 Task: Find connections with filter location Linfen with filter topic #Knowyoursocialwith filter profile language French with filter current company Aristocrat with filter school National Institute of Technology Rourkela with filter industry Movies and Sound Recording with filter service category Digital Marketing with filter keywords title Engineering Technician
Action: Mouse moved to (246, 213)
Screenshot: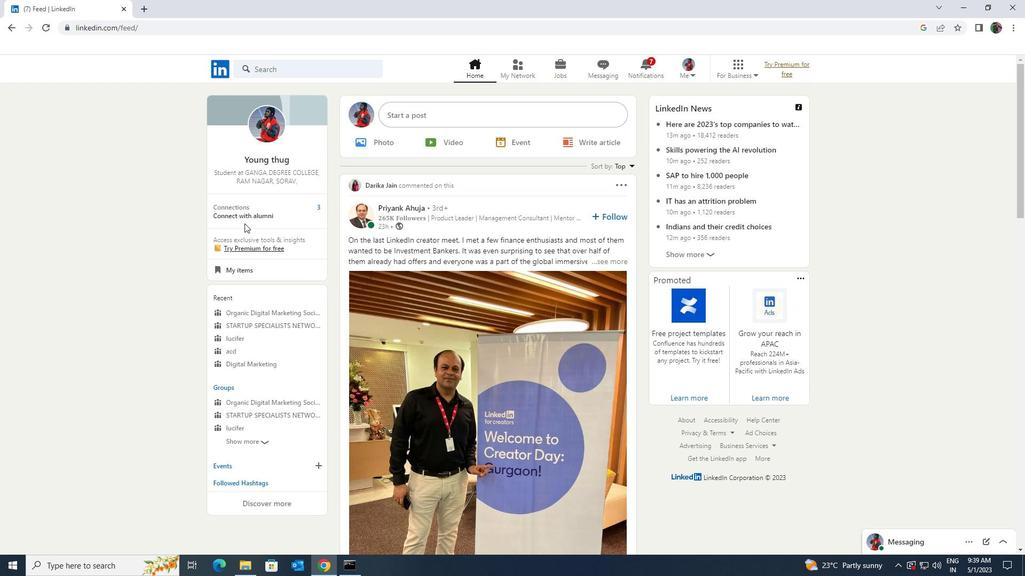 
Action: Mouse pressed left at (246, 213)
Screenshot: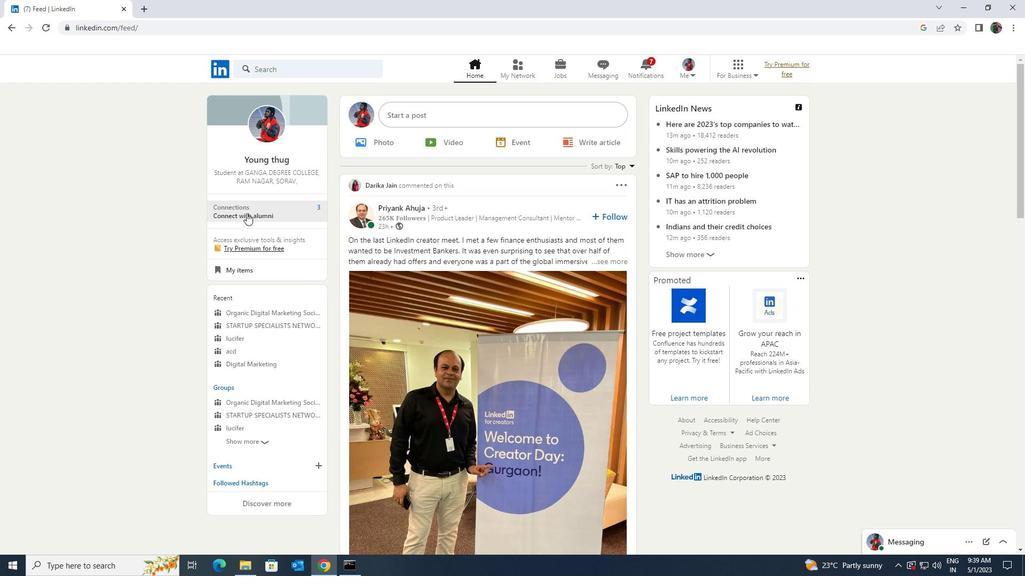 
Action: Mouse moved to (268, 128)
Screenshot: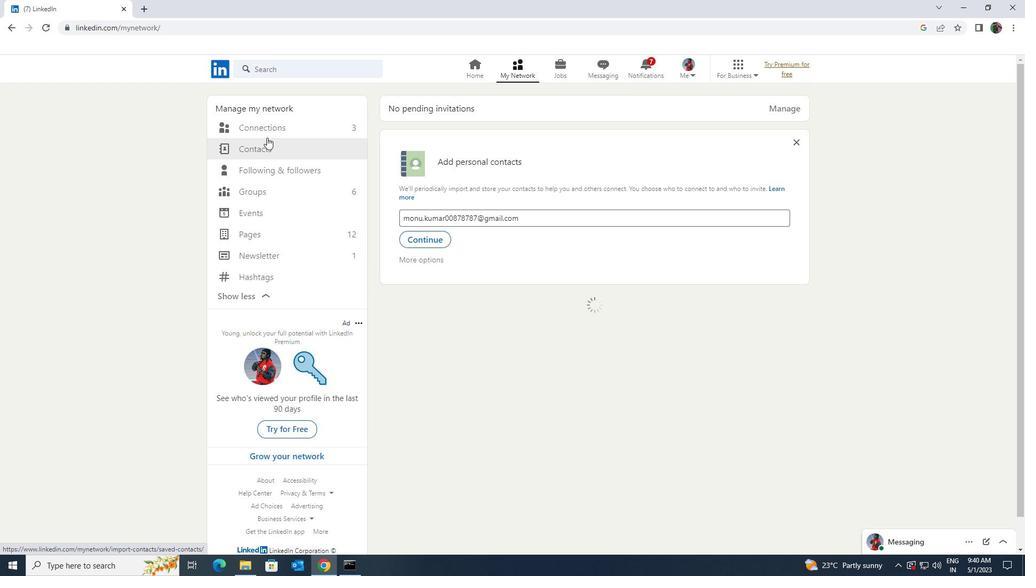 
Action: Mouse pressed left at (268, 128)
Screenshot: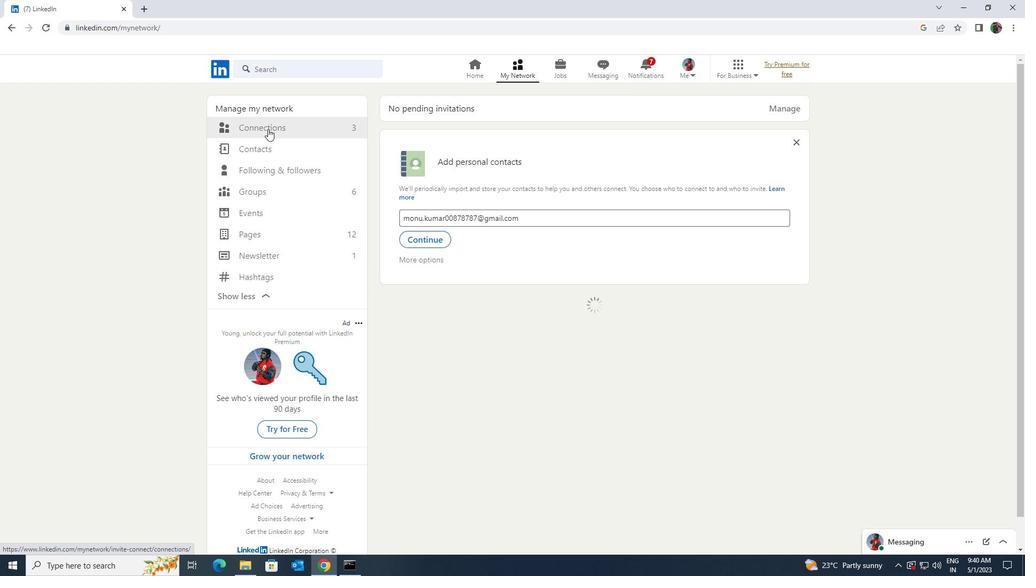 
Action: Mouse moved to (581, 130)
Screenshot: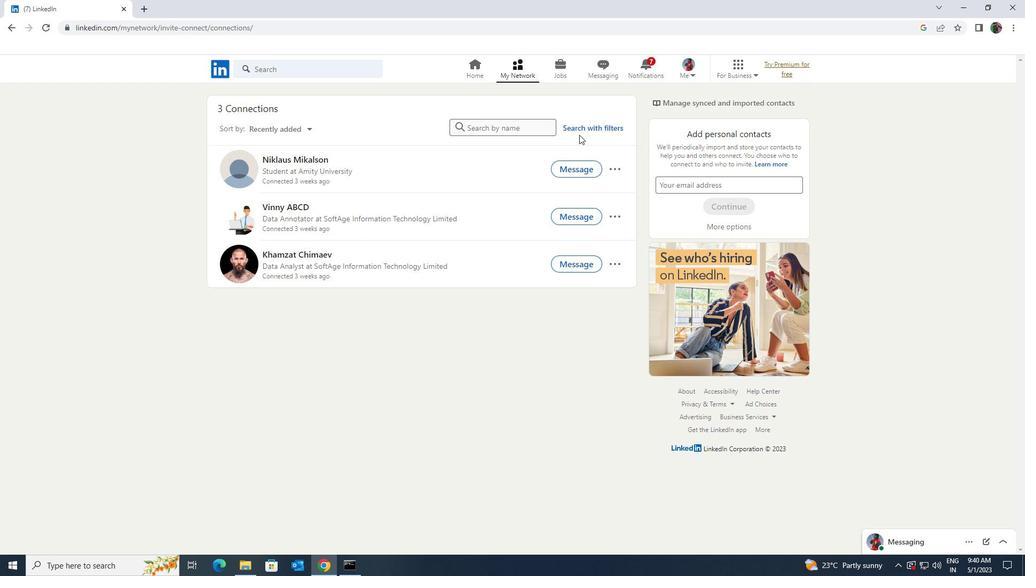 
Action: Mouse pressed left at (581, 130)
Screenshot: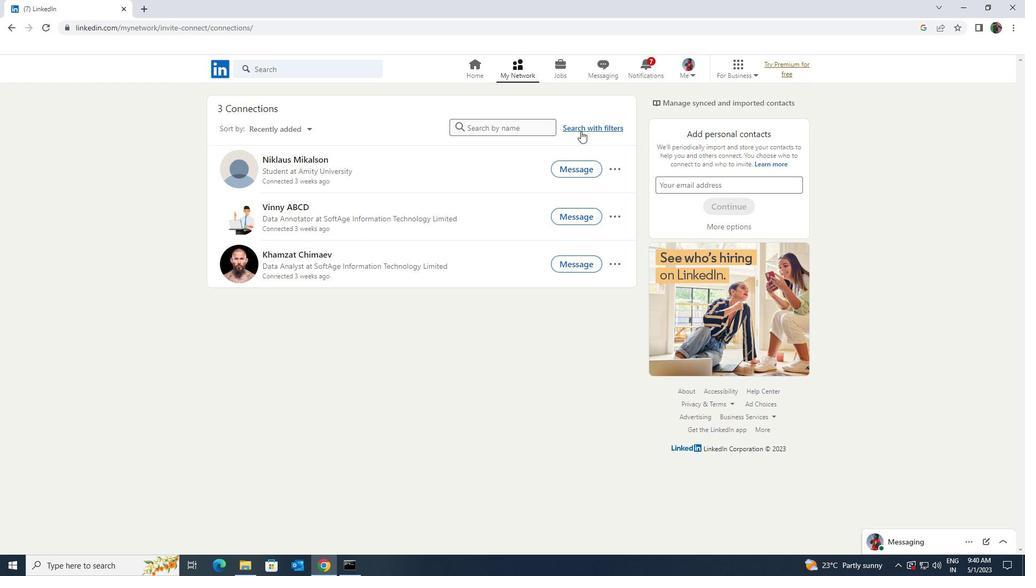 
Action: Mouse moved to (549, 96)
Screenshot: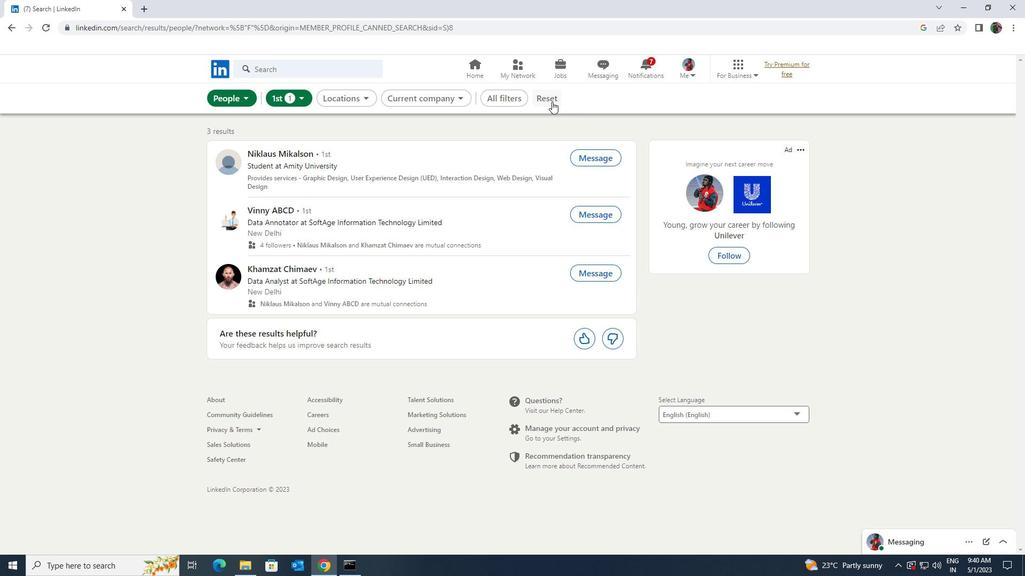 
Action: Mouse pressed left at (549, 96)
Screenshot: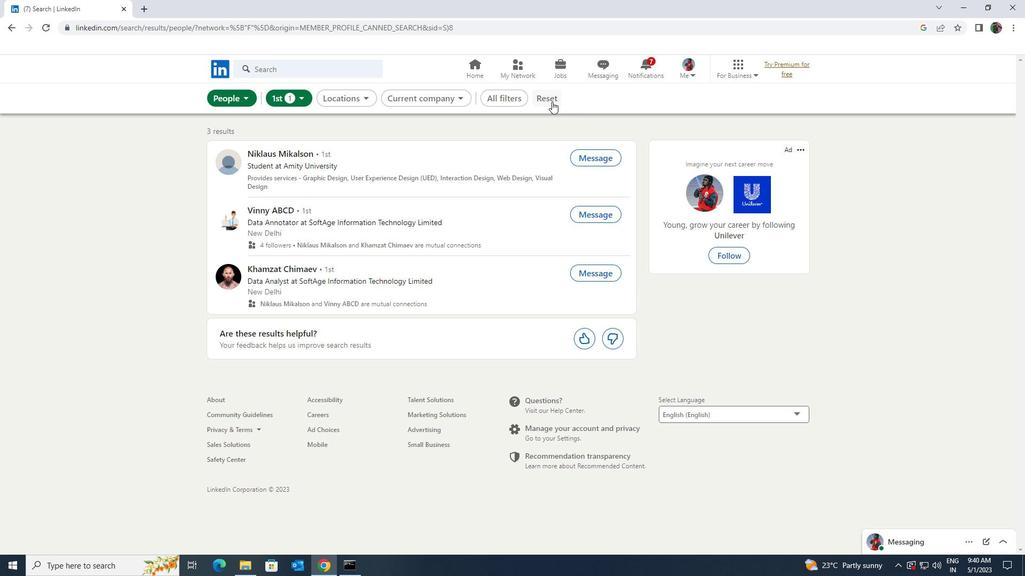 
Action: Mouse moved to (528, 96)
Screenshot: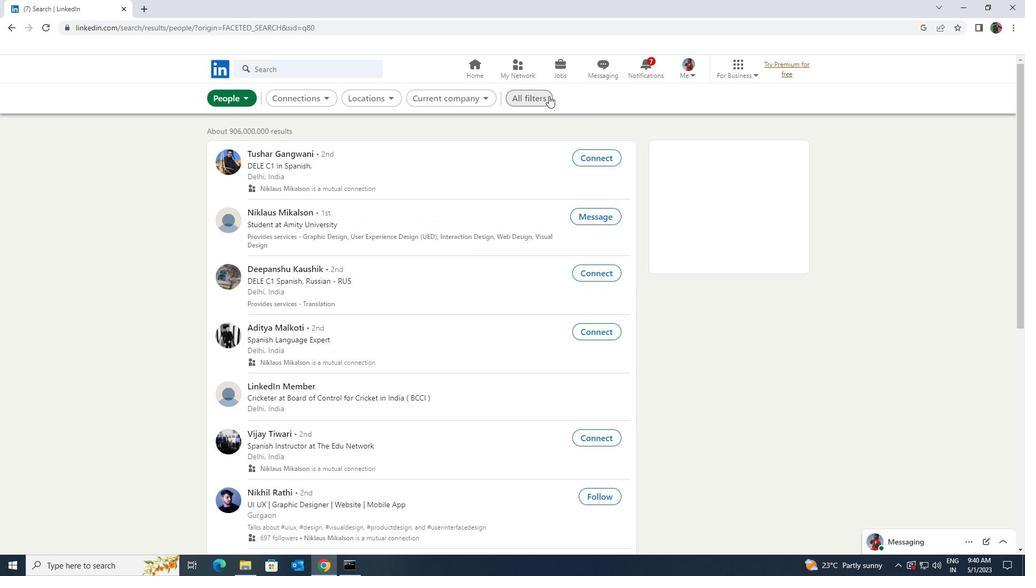 
Action: Mouse pressed left at (528, 96)
Screenshot: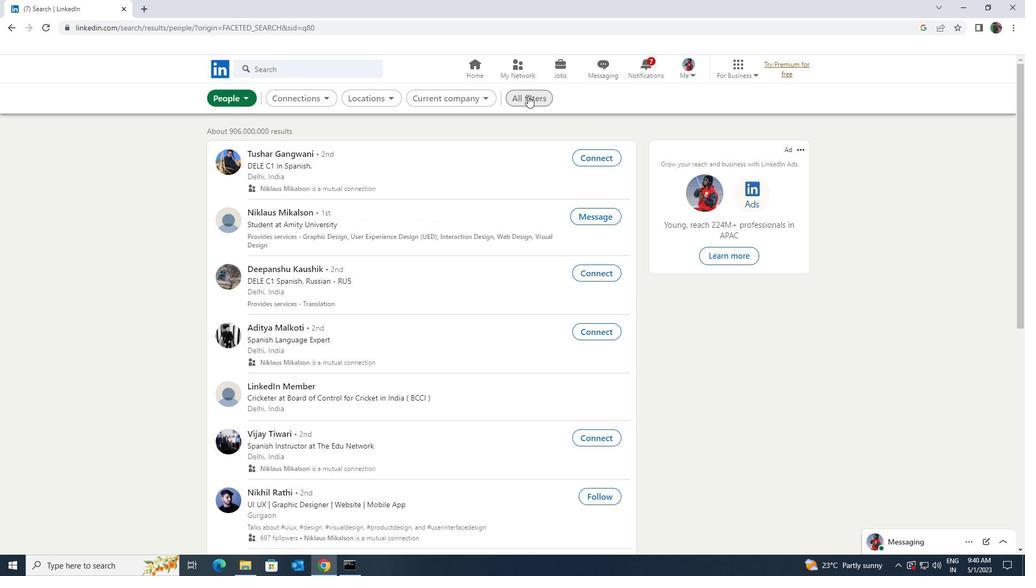 
Action: Mouse moved to (799, 285)
Screenshot: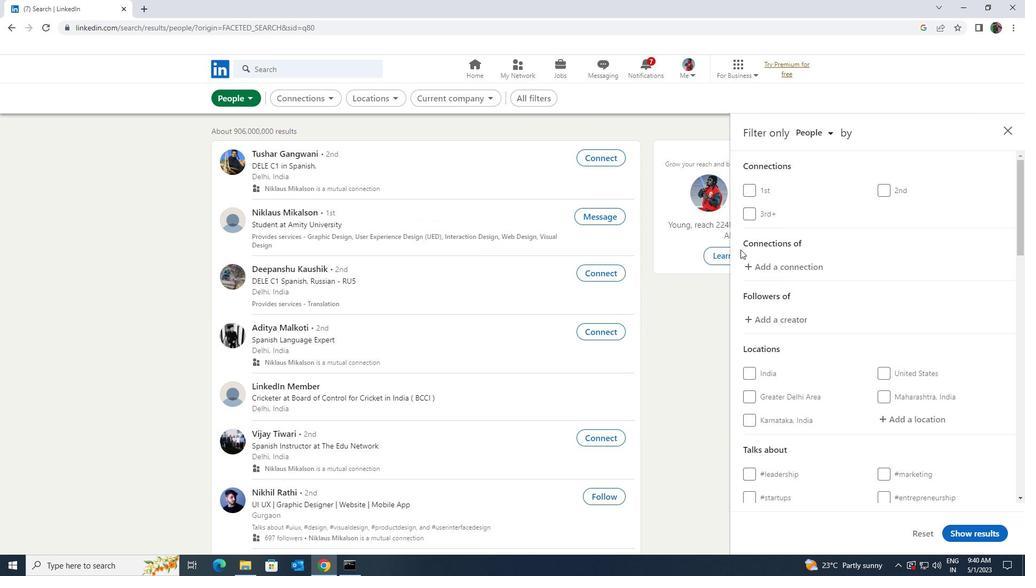 
Action: Mouse scrolled (799, 284) with delta (0, 0)
Screenshot: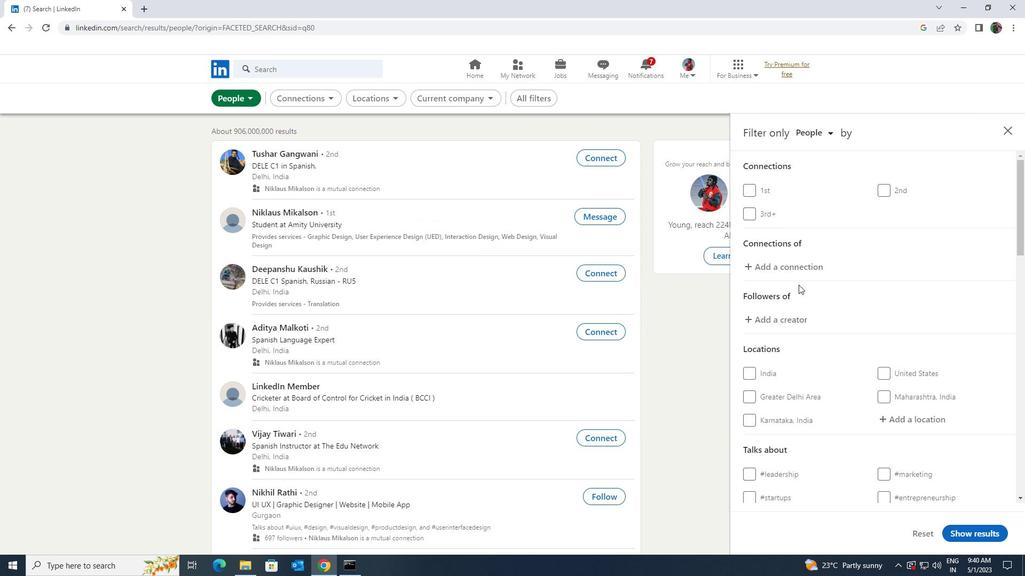 
Action: Mouse scrolled (799, 284) with delta (0, 0)
Screenshot: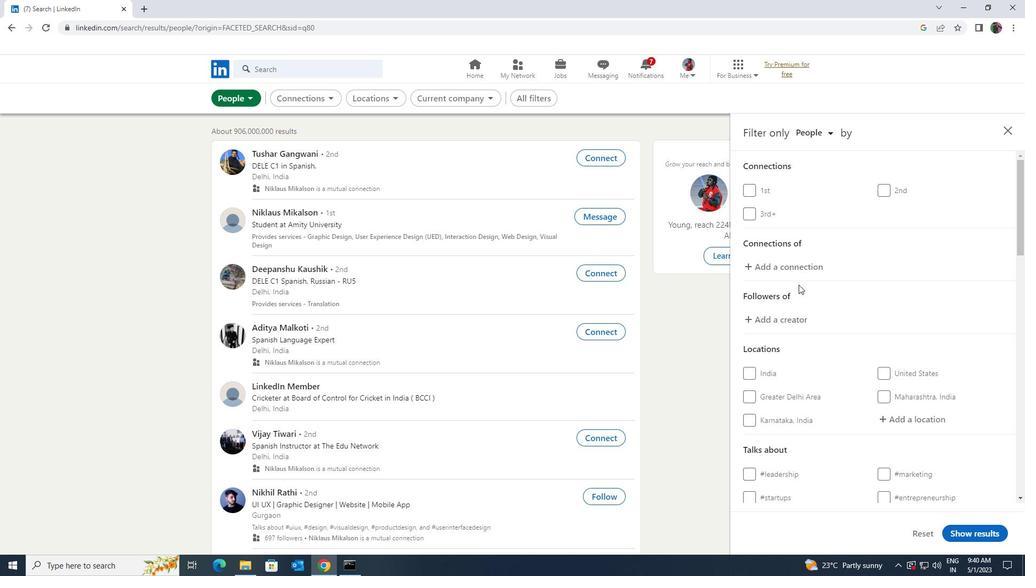 
Action: Mouse moved to (908, 317)
Screenshot: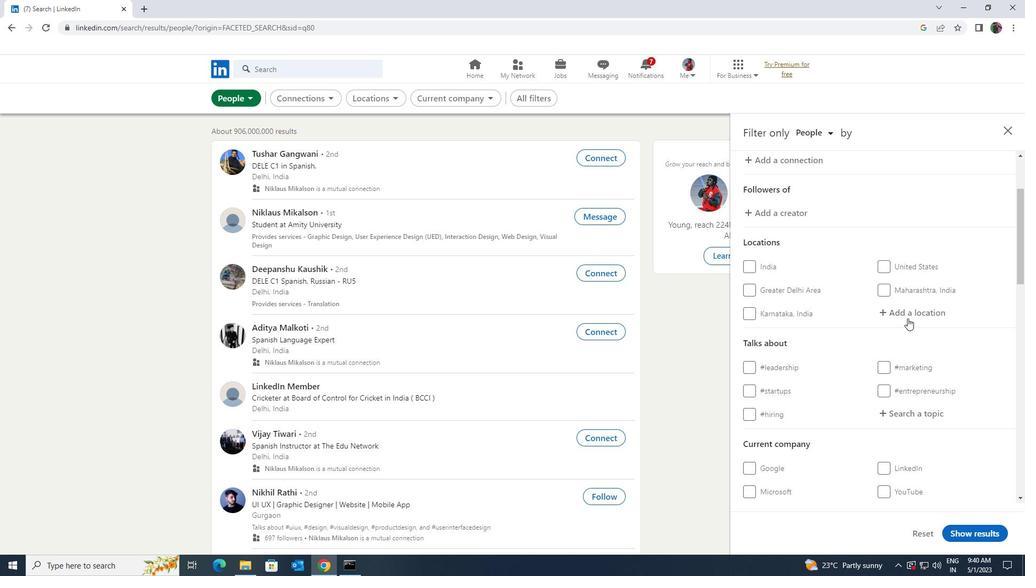 
Action: Mouse pressed left at (908, 317)
Screenshot: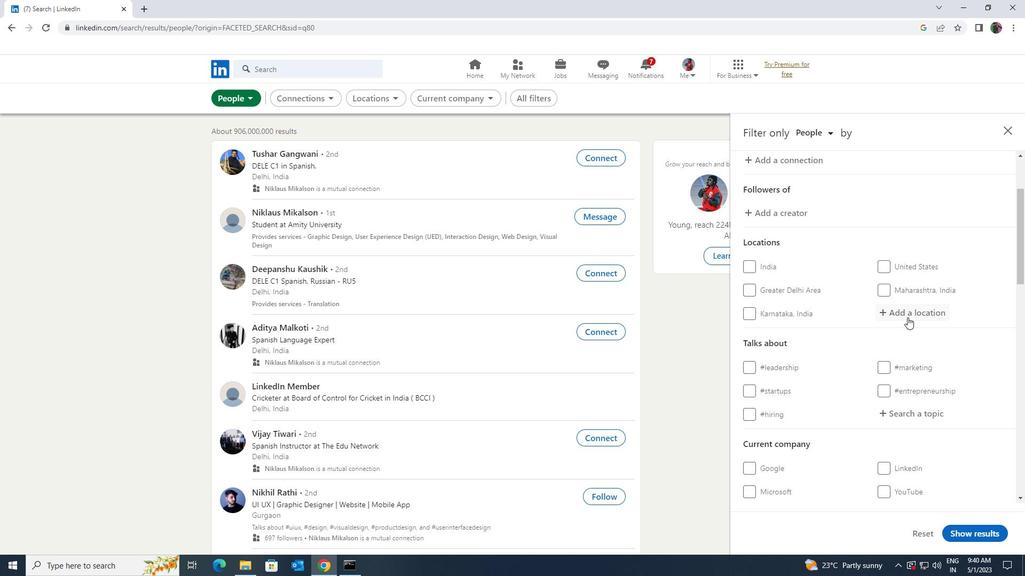 
Action: Key pressed <Key.shift>LINFEN
Screenshot: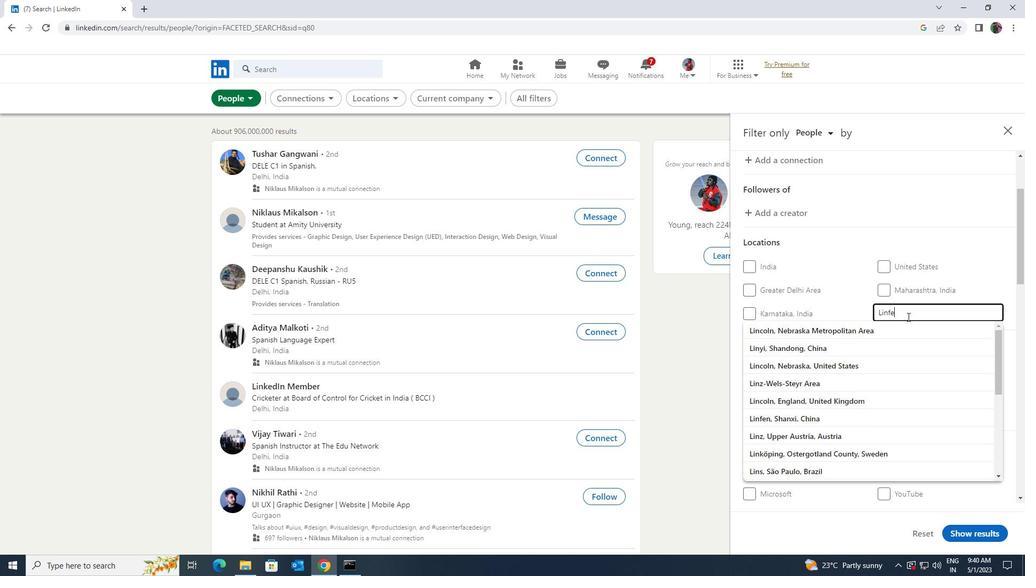 
Action: Mouse moved to (900, 331)
Screenshot: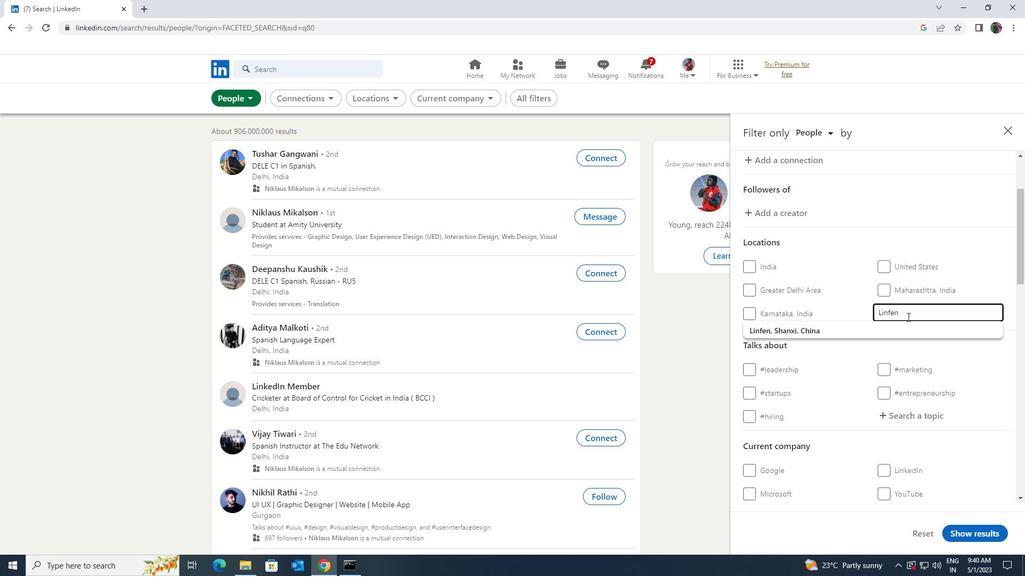 
Action: Mouse pressed left at (900, 331)
Screenshot: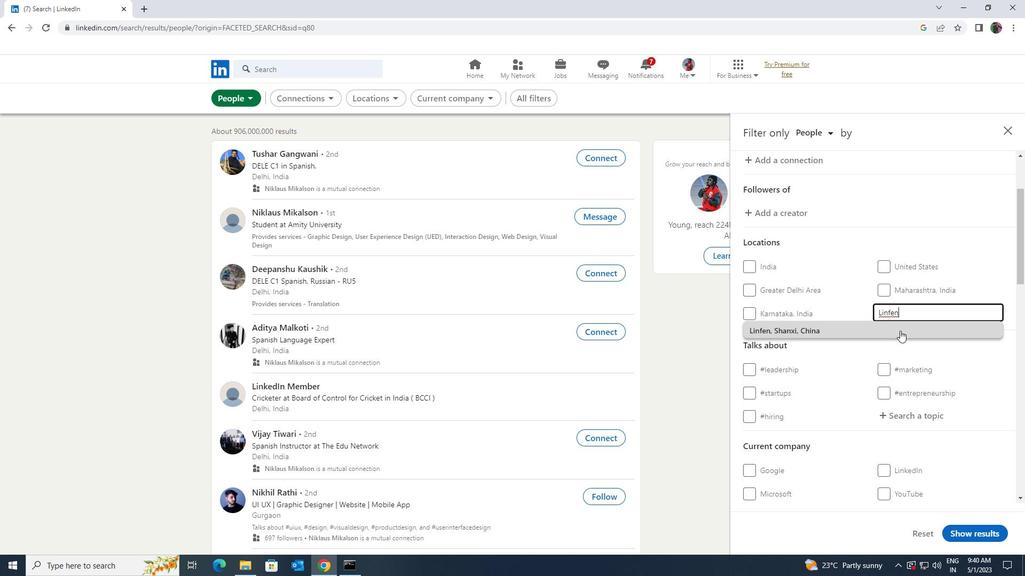 
Action: Mouse moved to (896, 333)
Screenshot: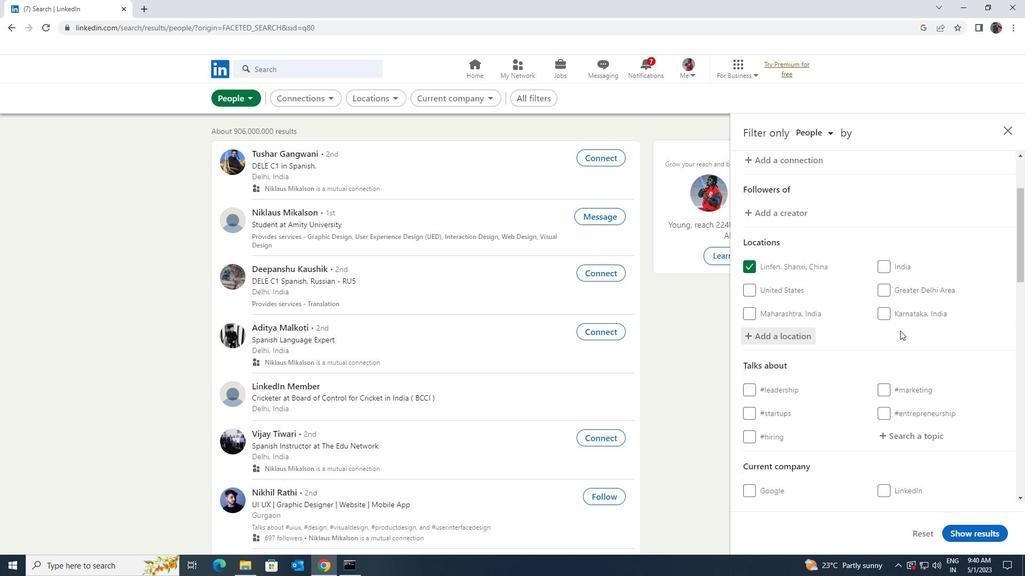 
Action: Mouse scrolled (896, 333) with delta (0, 0)
Screenshot: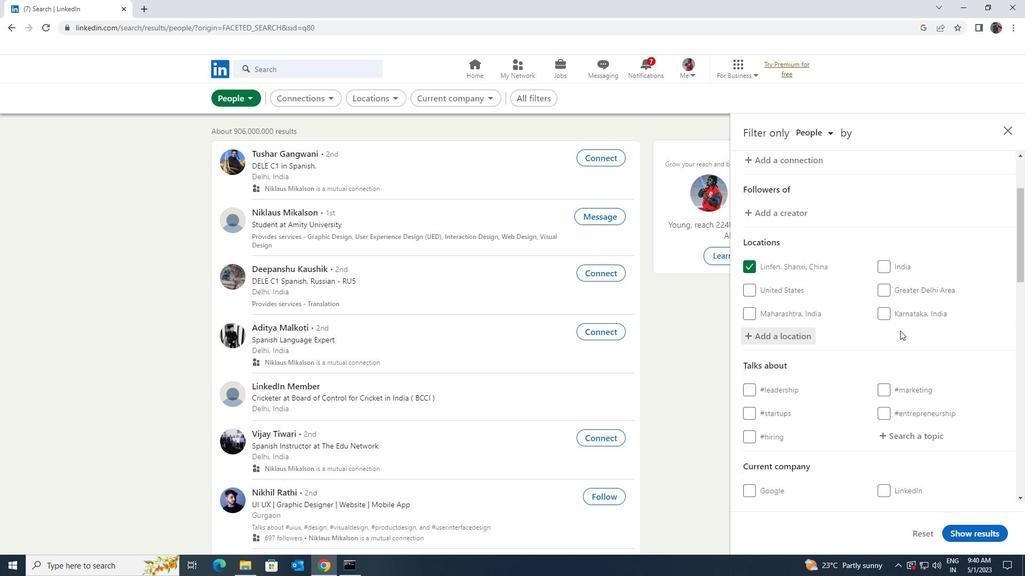 
Action: Mouse scrolled (896, 333) with delta (0, 0)
Screenshot: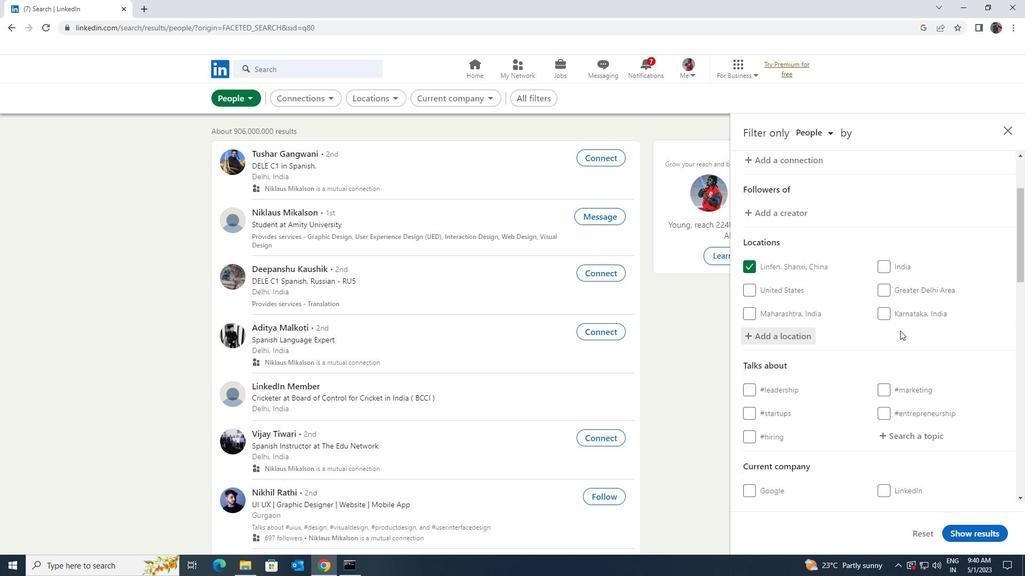 
Action: Mouse moved to (896, 333)
Screenshot: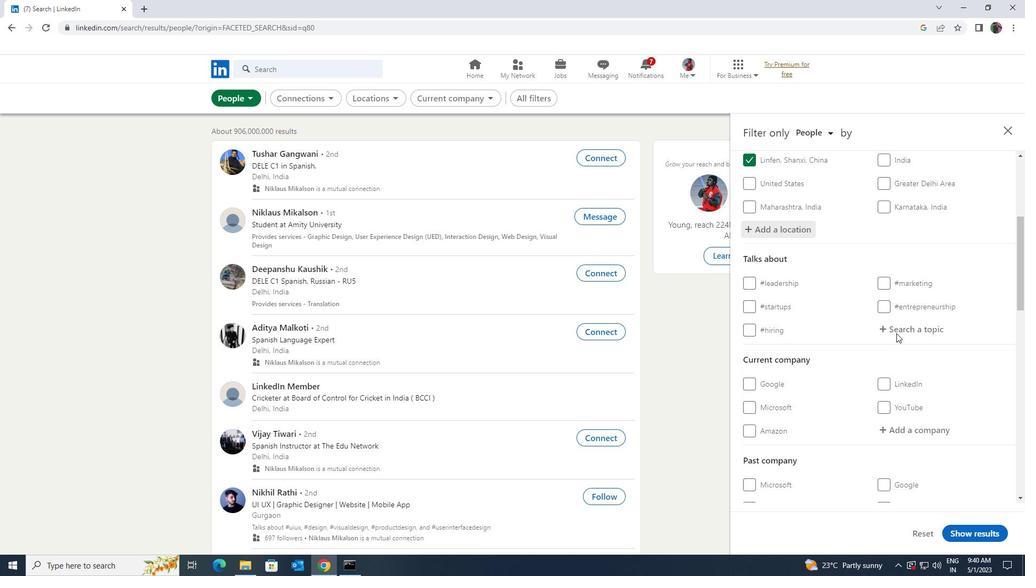 
Action: Mouse pressed left at (896, 333)
Screenshot: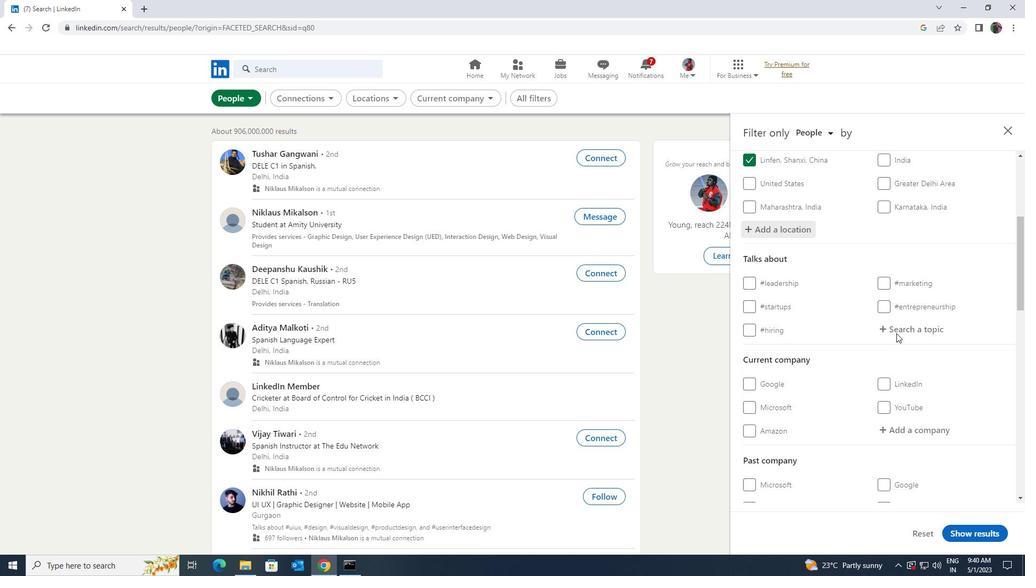 
Action: Key pressed <Key.shift>KNOWYOURSOC
Screenshot: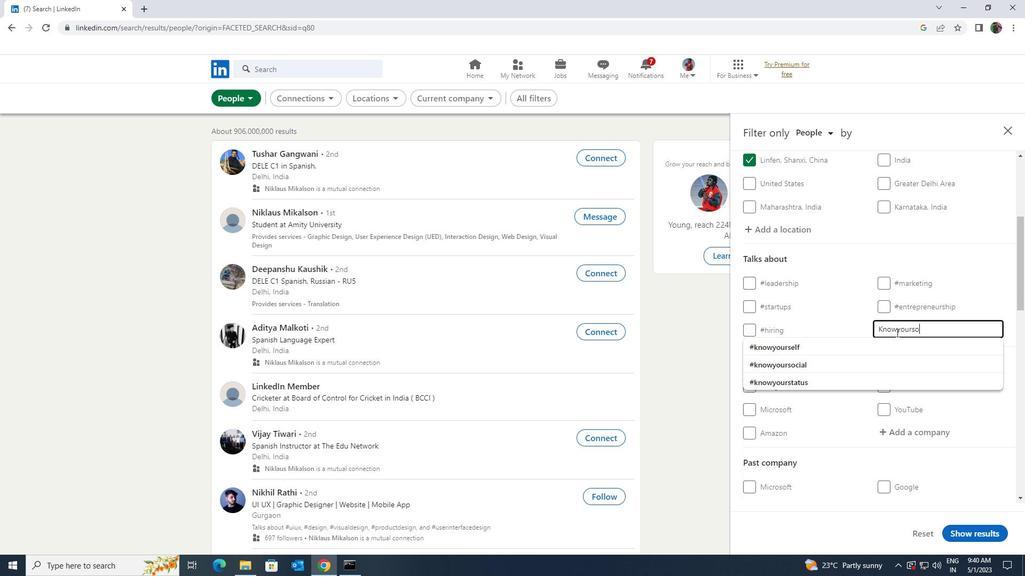 
Action: Mouse moved to (894, 342)
Screenshot: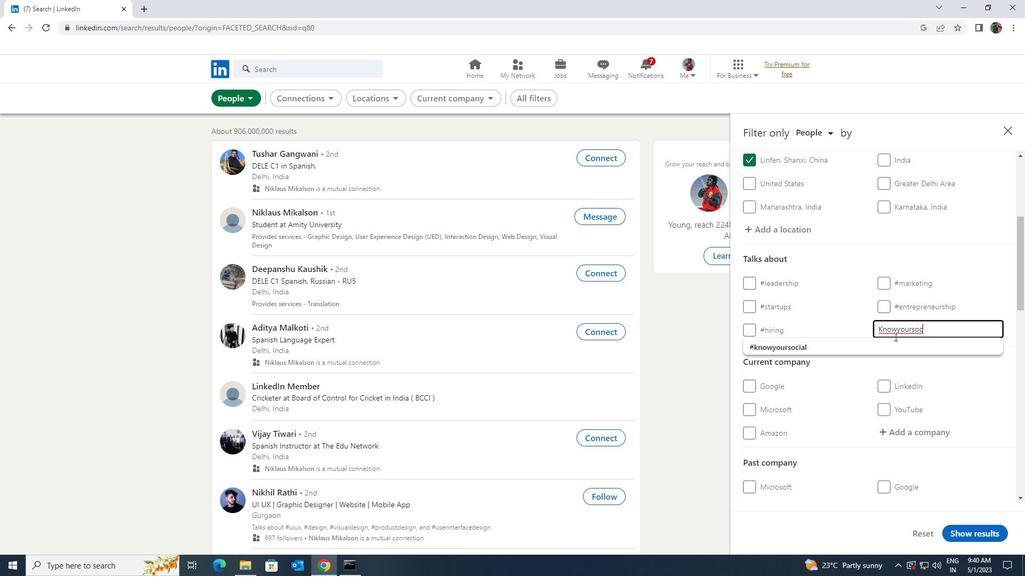 
Action: Mouse pressed left at (894, 342)
Screenshot: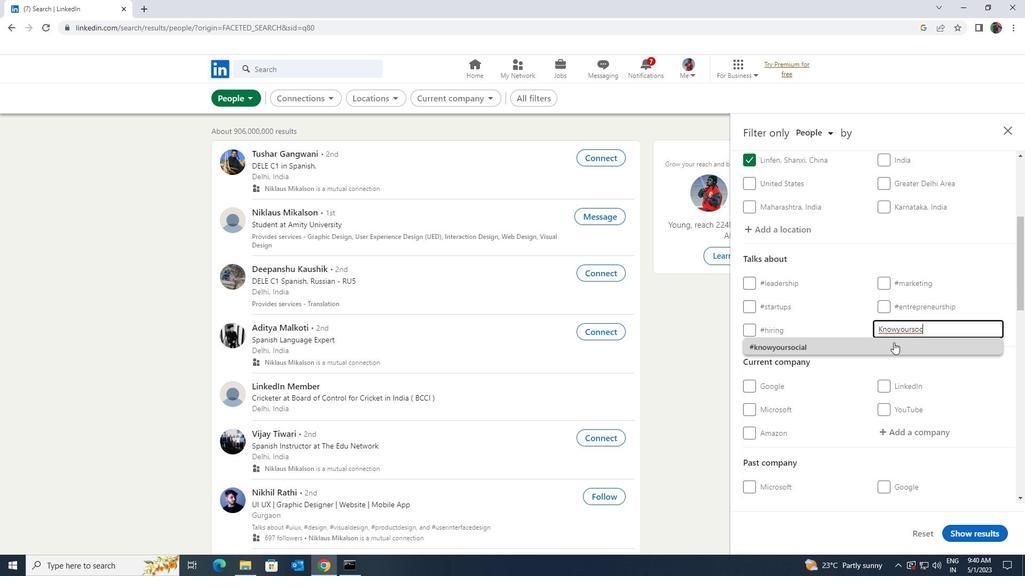 
Action: Mouse moved to (894, 343)
Screenshot: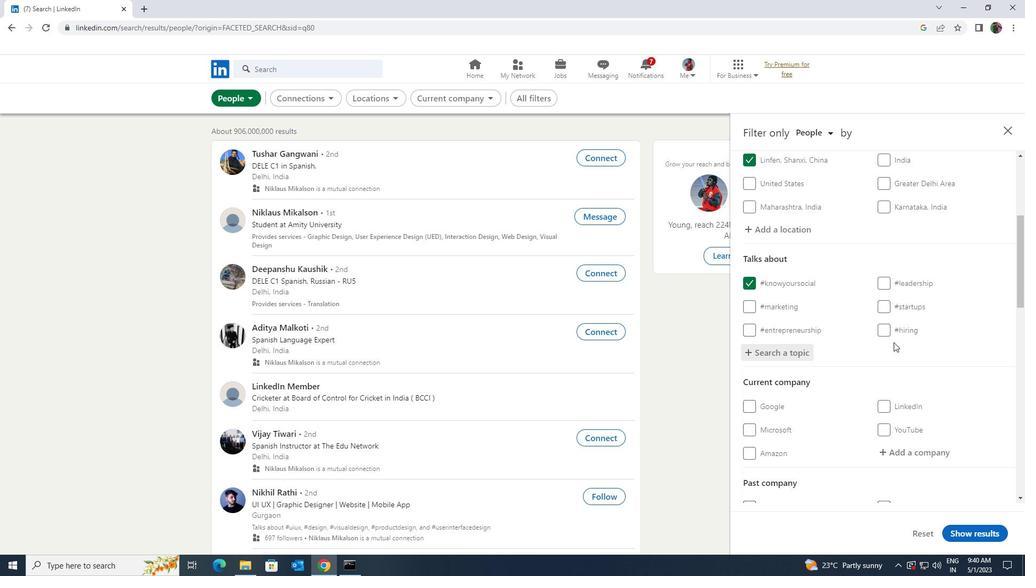 
Action: Mouse scrolled (894, 342) with delta (0, 0)
Screenshot: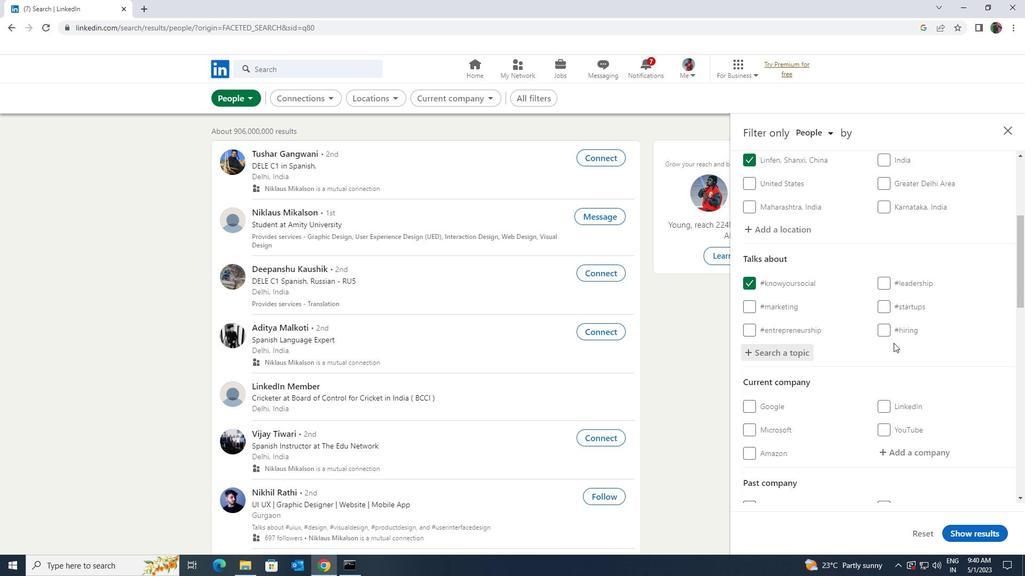 
Action: Mouse scrolled (894, 342) with delta (0, 0)
Screenshot: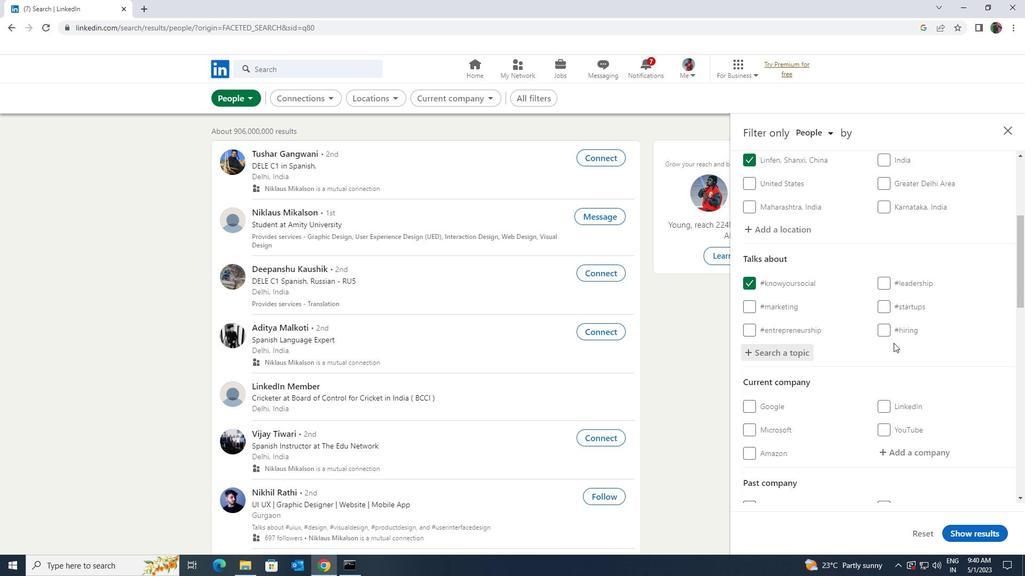 
Action: Mouse scrolled (894, 342) with delta (0, 0)
Screenshot: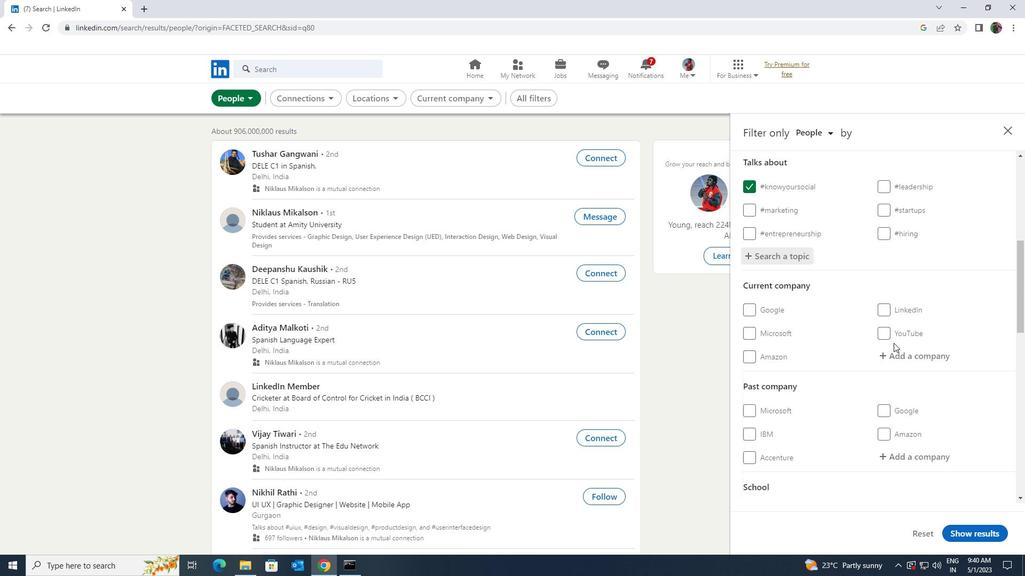 
Action: Mouse scrolled (894, 342) with delta (0, 0)
Screenshot: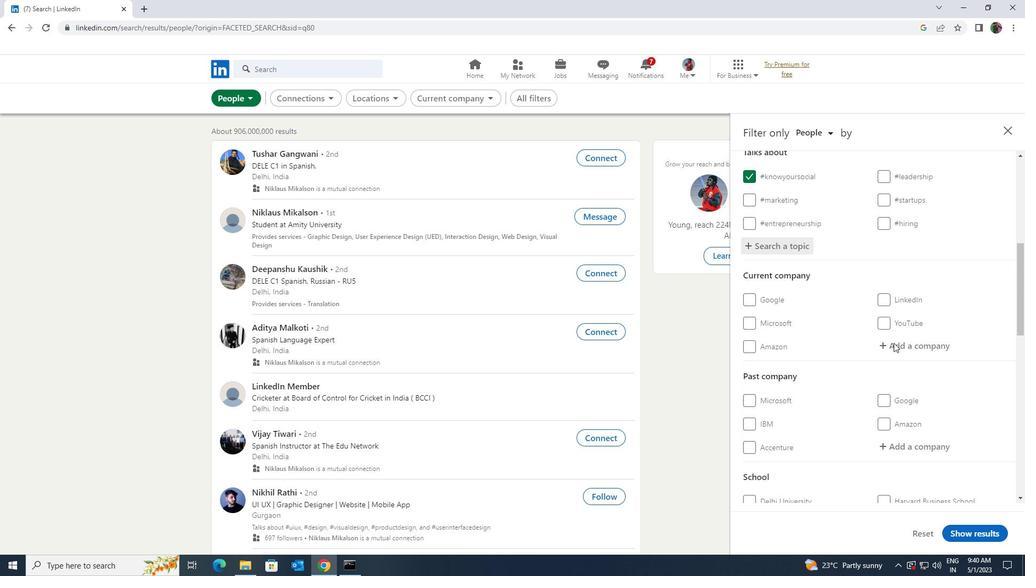 
Action: Mouse scrolled (894, 342) with delta (0, 0)
Screenshot: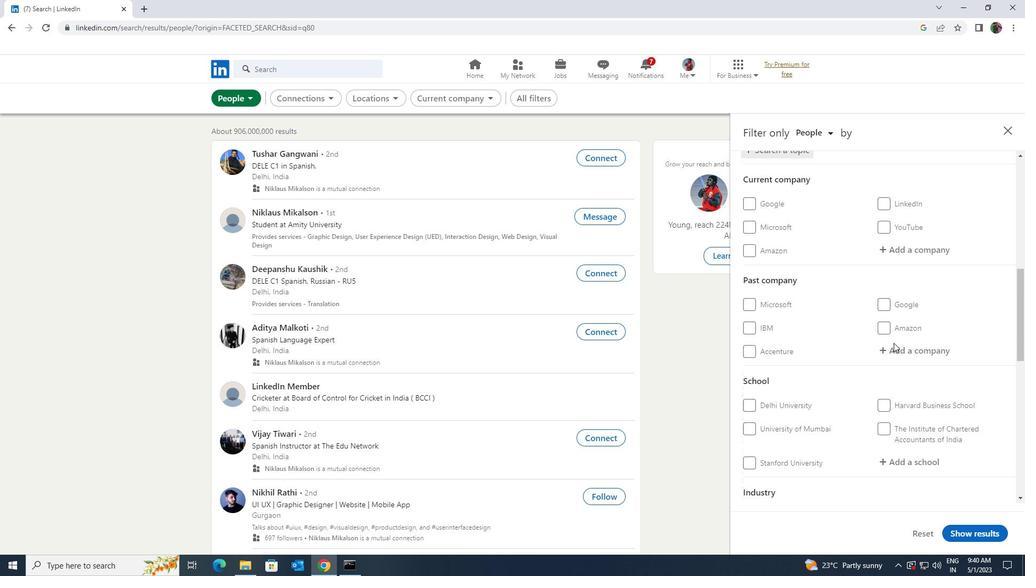 
Action: Mouse scrolled (894, 342) with delta (0, 0)
Screenshot: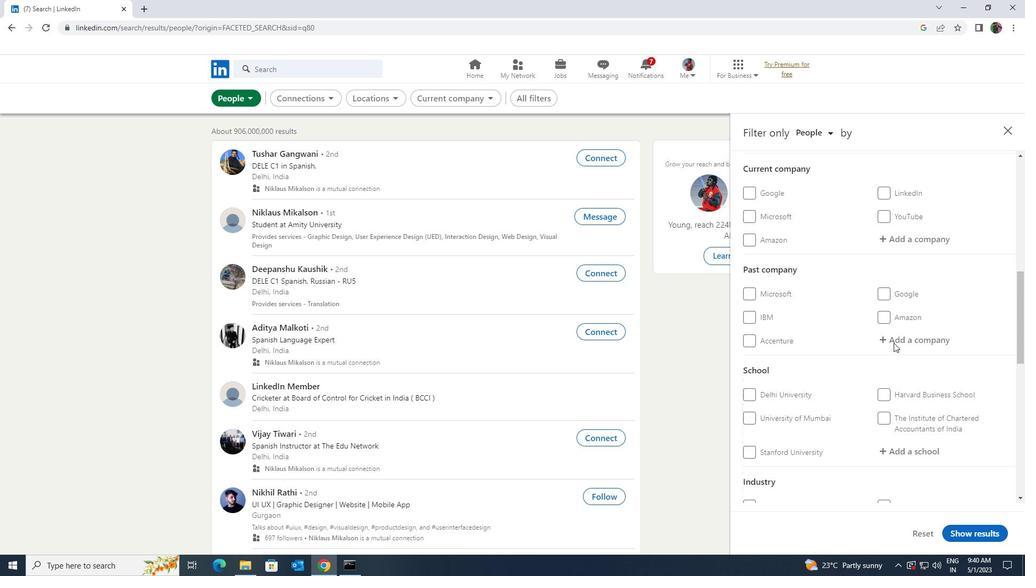 
Action: Mouse moved to (893, 343)
Screenshot: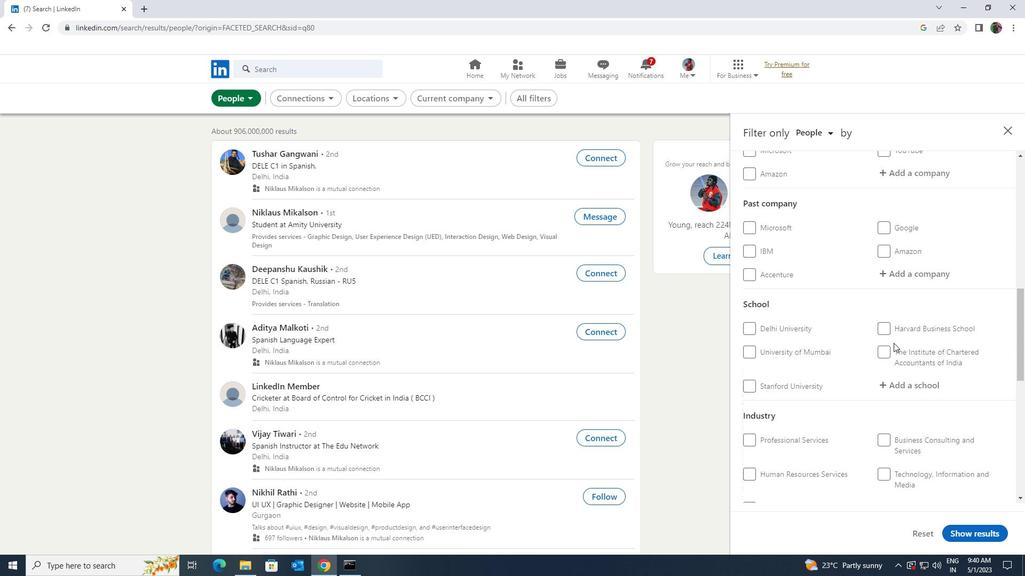 
Action: Mouse scrolled (893, 342) with delta (0, 0)
Screenshot: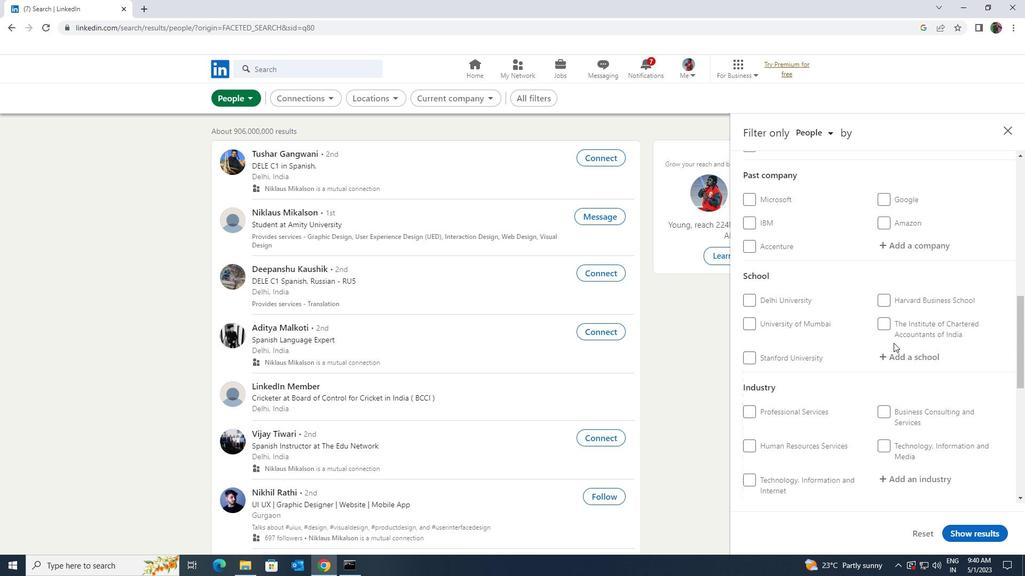 
Action: Mouse moved to (893, 344)
Screenshot: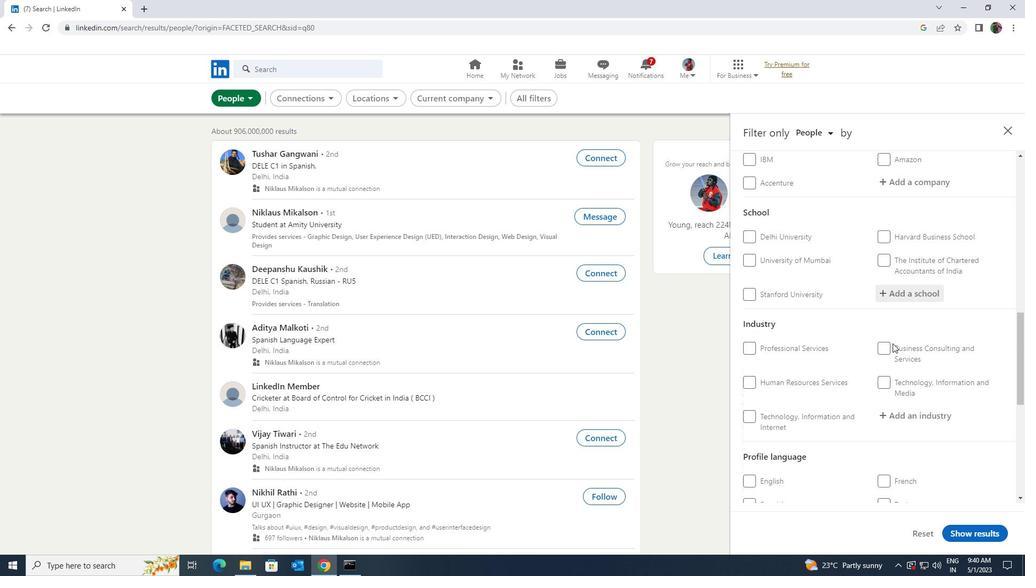 
Action: Mouse scrolled (893, 343) with delta (0, 0)
Screenshot: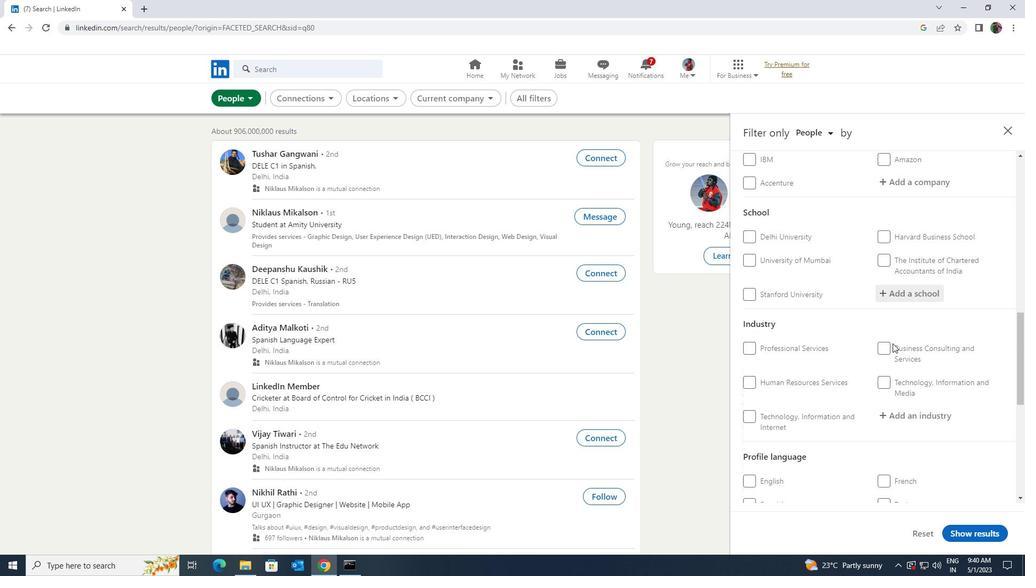 
Action: Mouse scrolled (893, 343) with delta (0, 0)
Screenshot: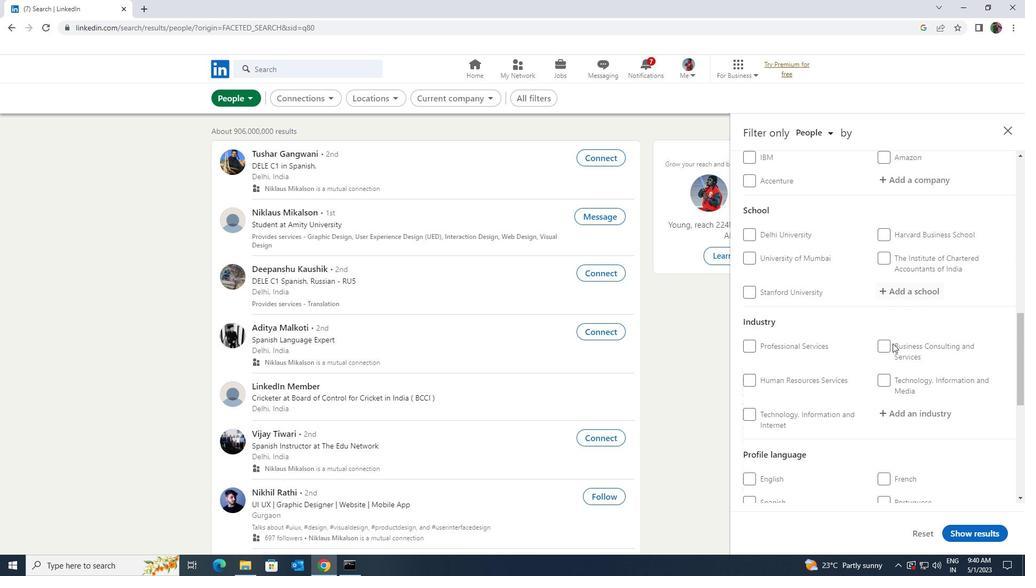 
Action: Mouse moved to (885, 370)
Screenshot: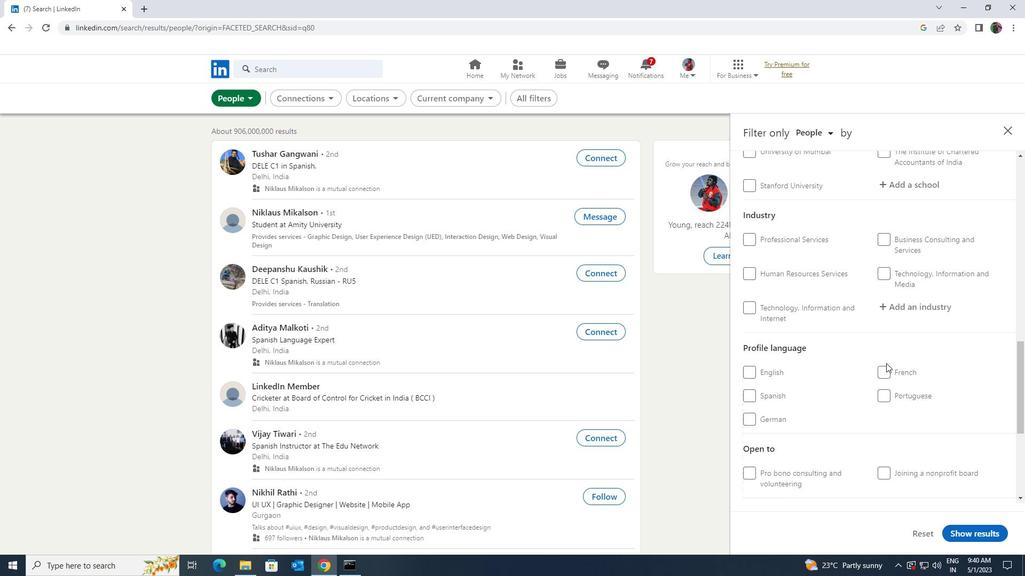 
Action: Mouse pressed left at (885, 370)
Screenshot: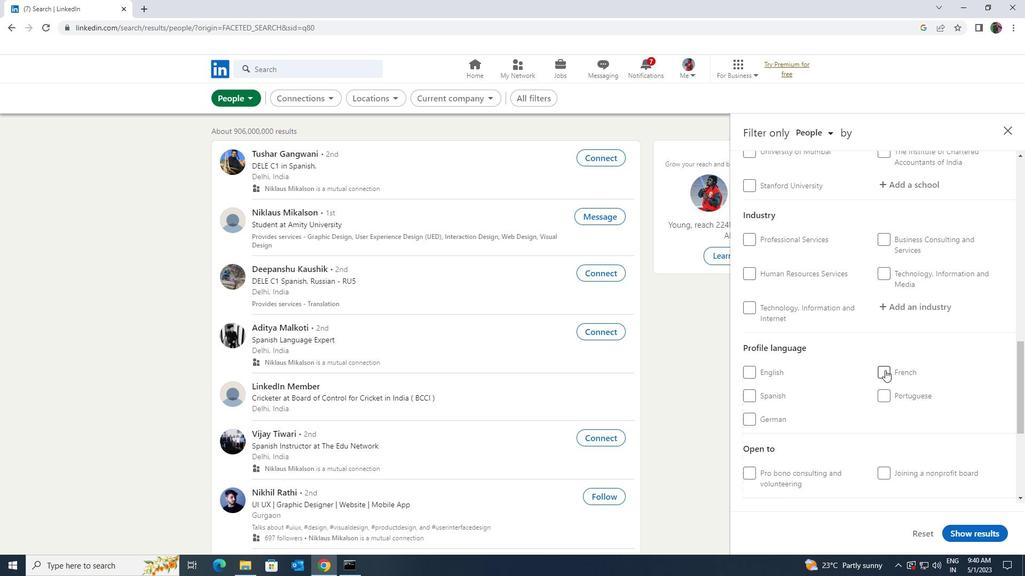 
Action: Mouse scrolled (885, 371) with delta (0, 0)
Screenshot: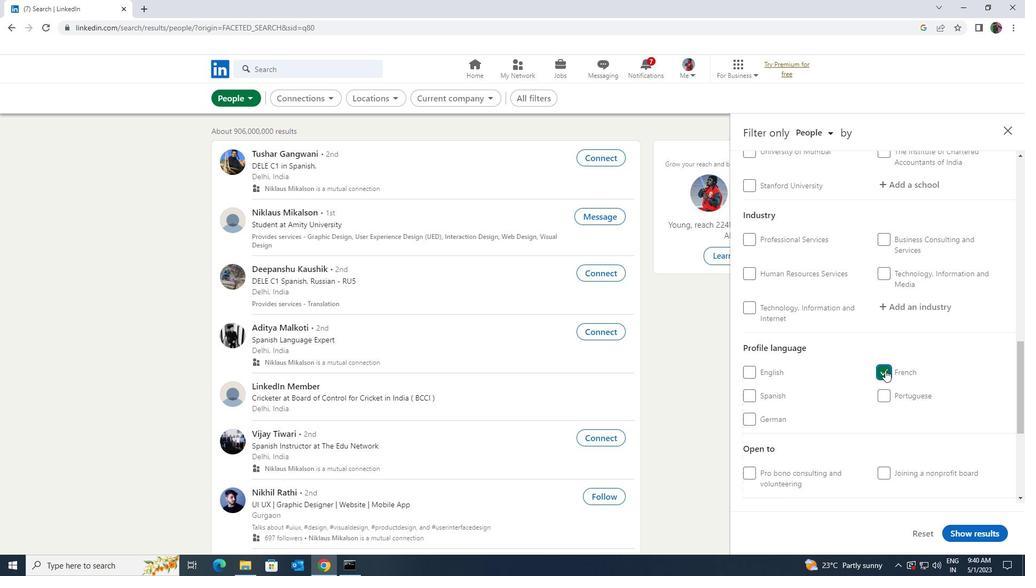 
Action: Mouse scrolled (885, 371) with delta (0, 0)
Screenshot: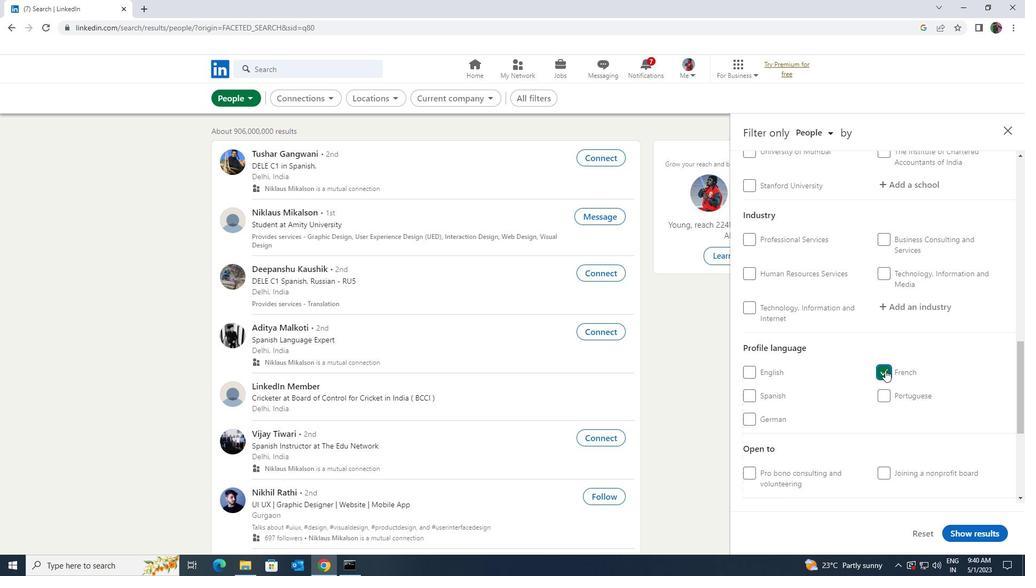 
Action: Mouse scrolled (885, 371) with delta (0, 0)
Screenshot: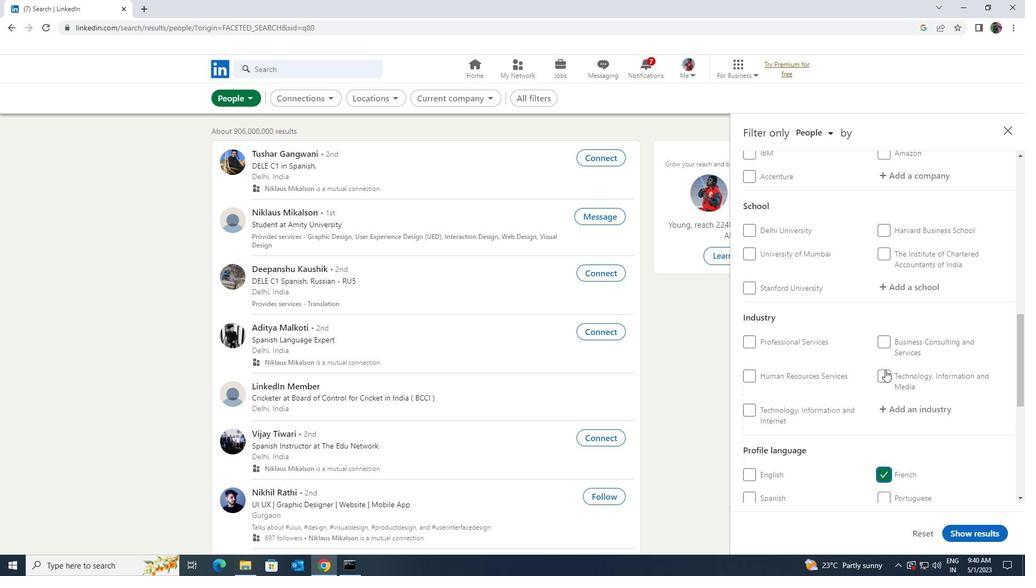 
Action: Mouse scrolled (885, 371) with delta (0, 0)
Screenshot: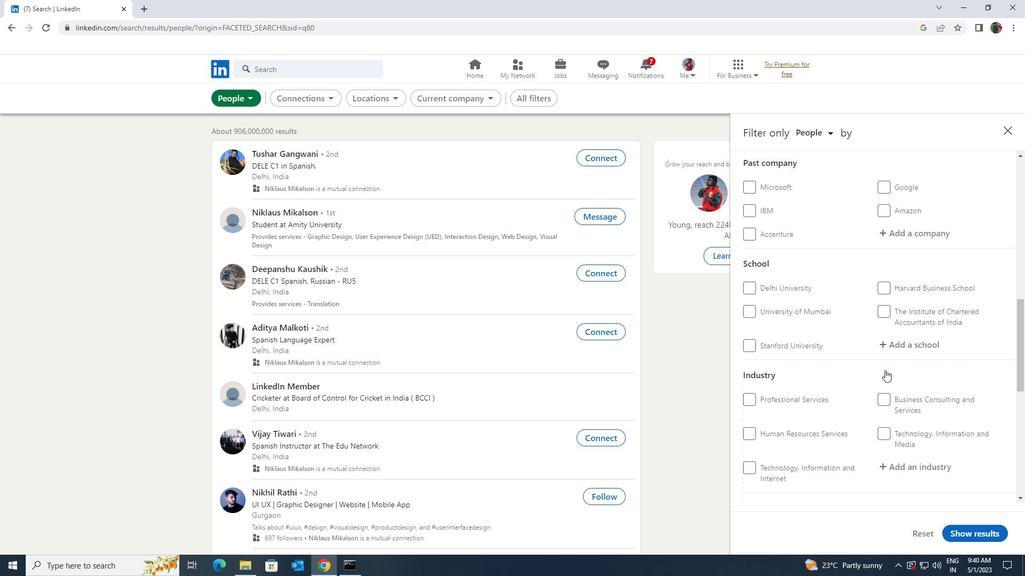 
Action: Mouse scrolled (885, 371) with delta (0, 0)
Screenshot: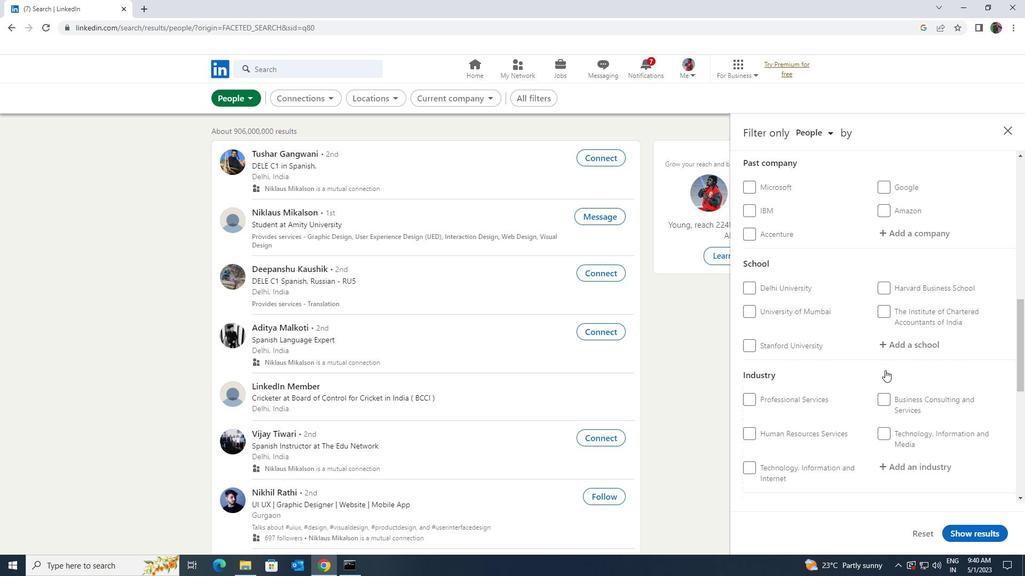 
Action: Mouse scrolled (885, 371) with delta (0, 0)
Screenshot: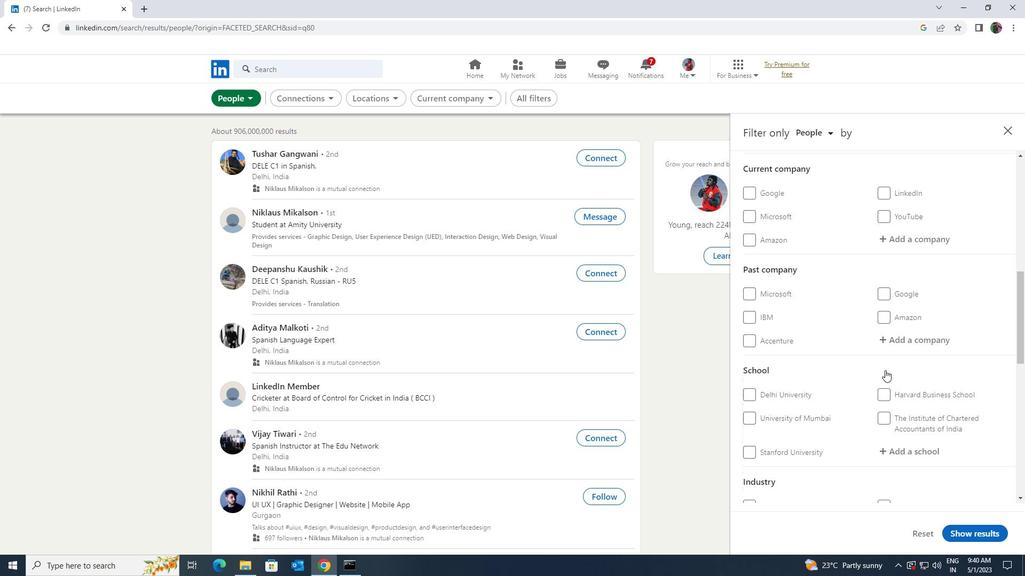 
Action: Mouse scrolled (885, 371) with delta (0, 0)
Screenshot: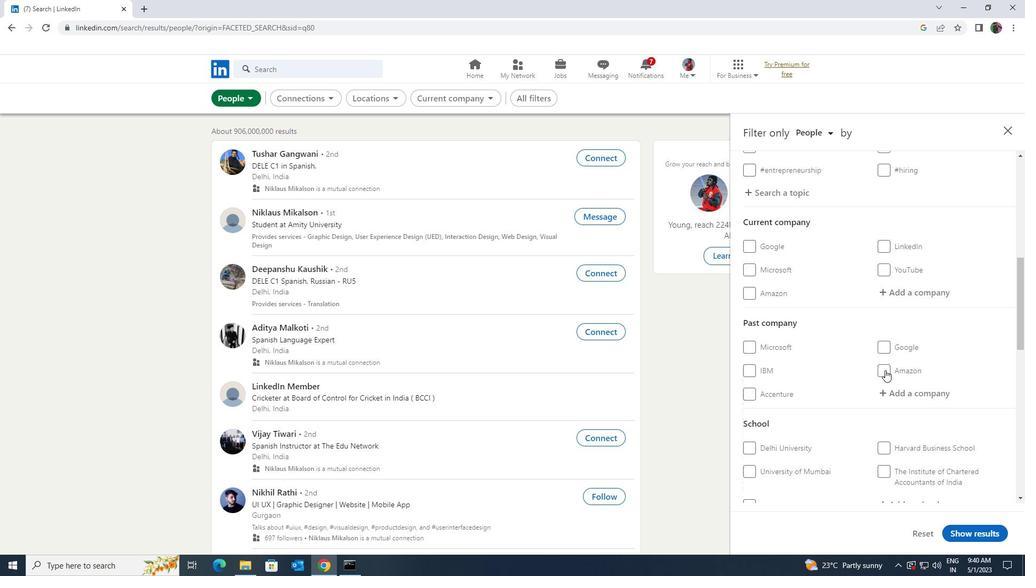 
Action: Mouse moved to (887, 349)
Screenshot: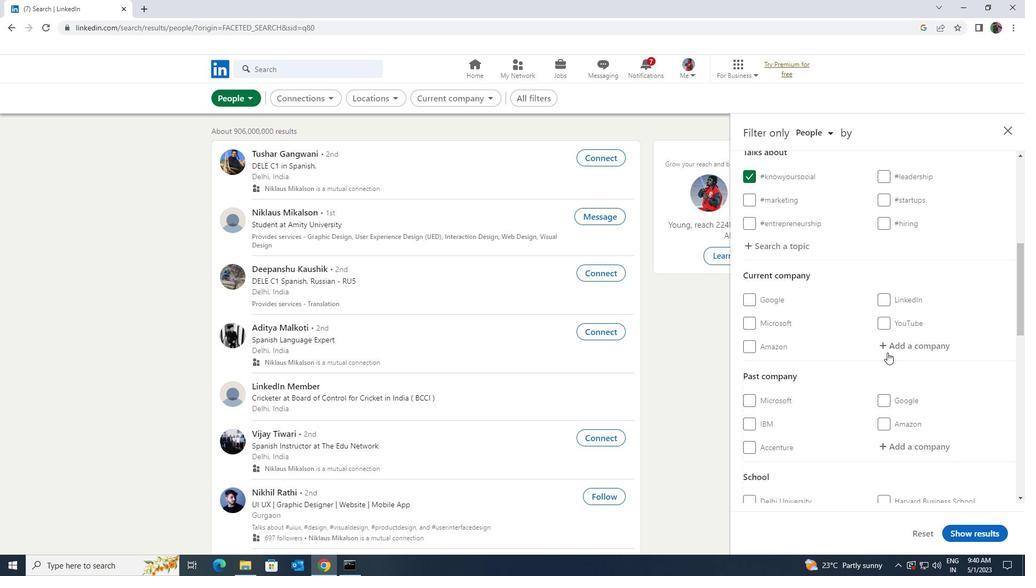 
Action: Mouse pressed left at (887, 349)
Screenshot: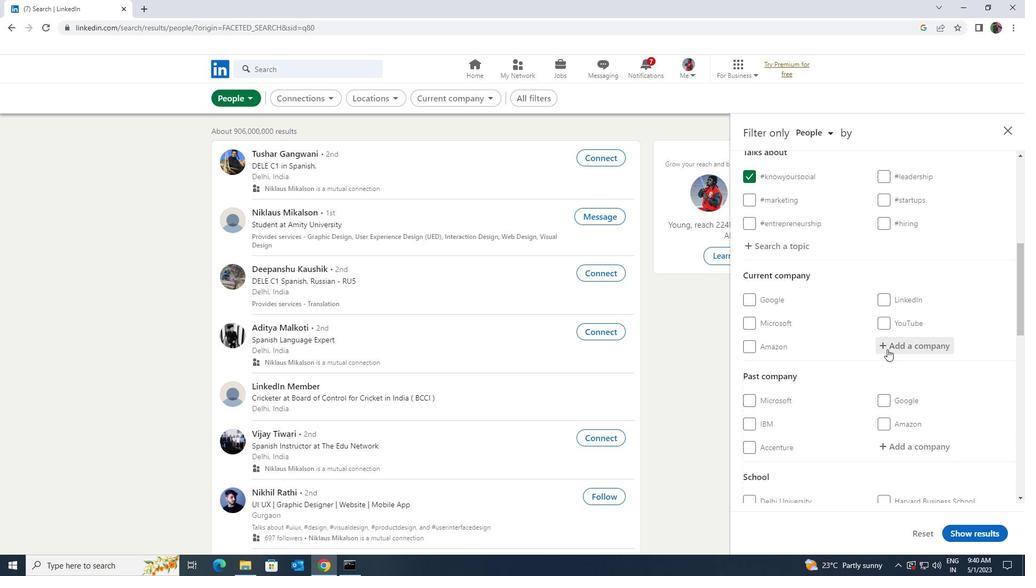 
Action: Key pressed <Key.shift>ARIST
Screenshot: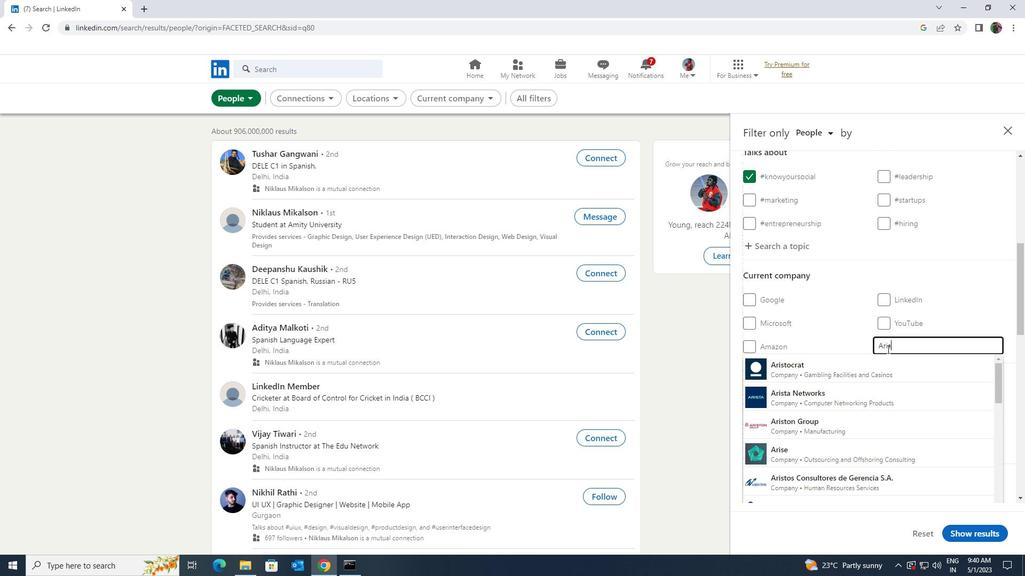 
Action: Mouse moved to (884, 398)
Screenshot: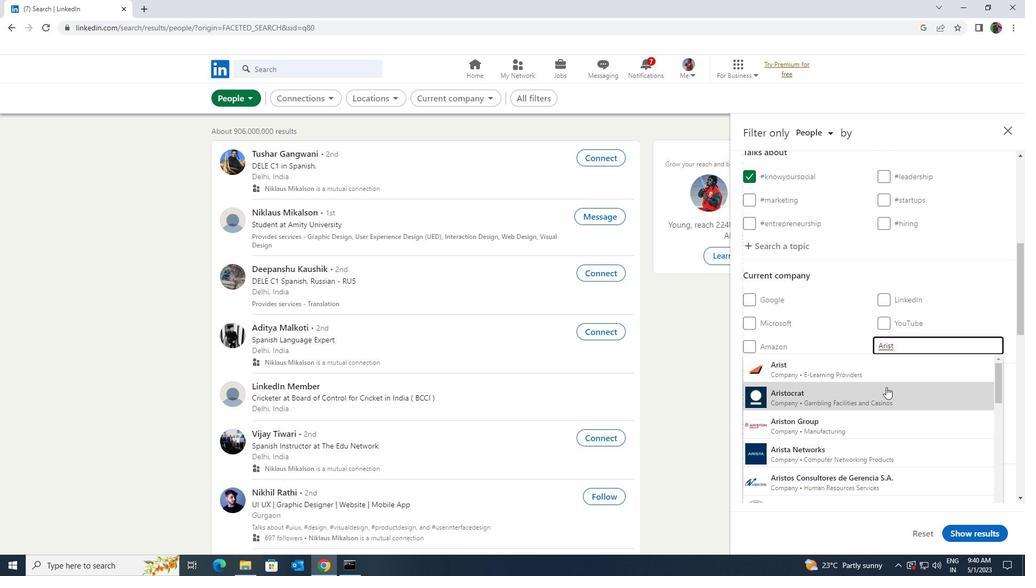 
Action: Mouse pressed left at (884, 398)
Screenshot: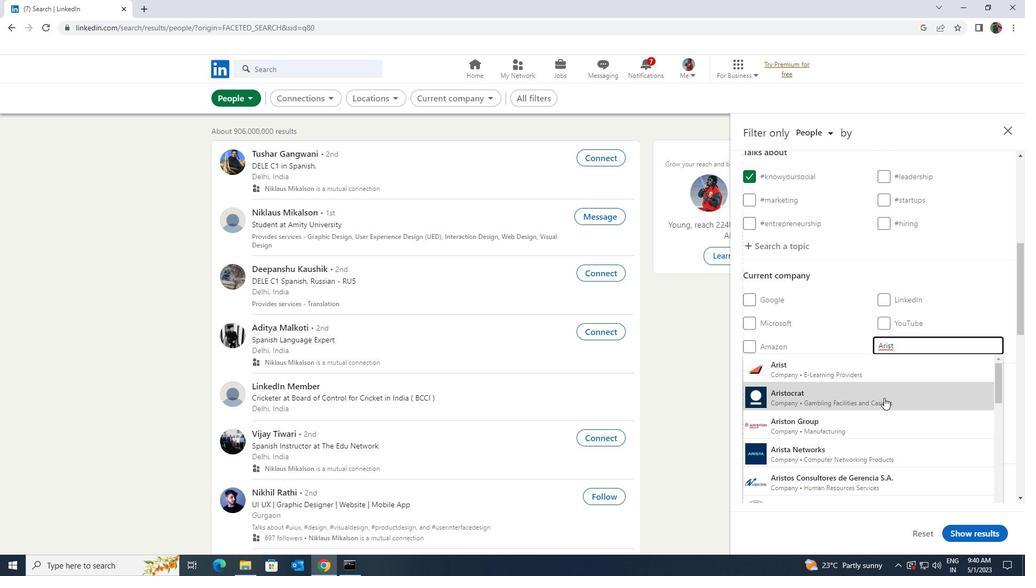 
Action: Mouse moved to (885, 397)
Screenshot: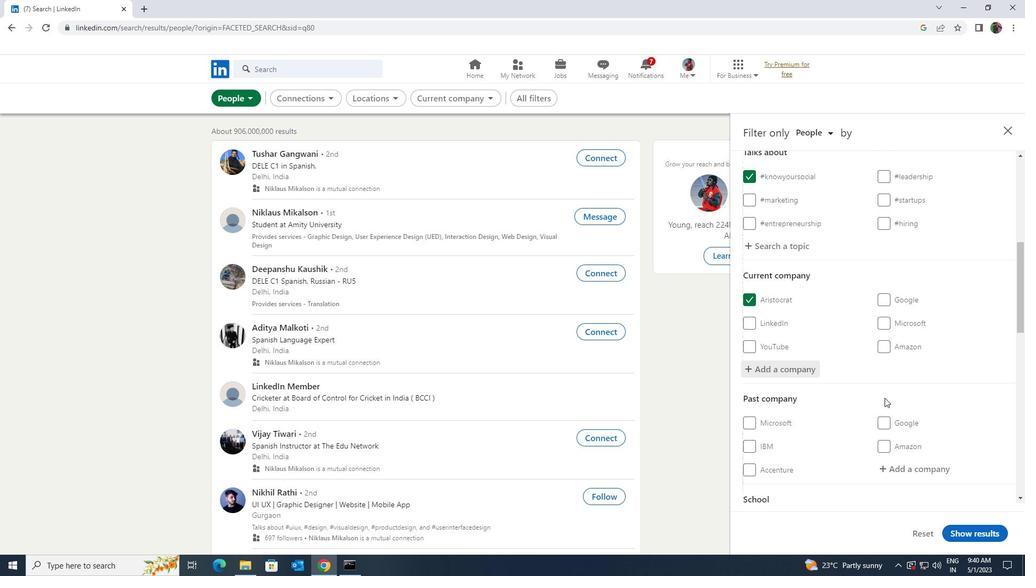 
Action: Mouse scrolled (885, 397) with delta (0, 0)
Screenshot: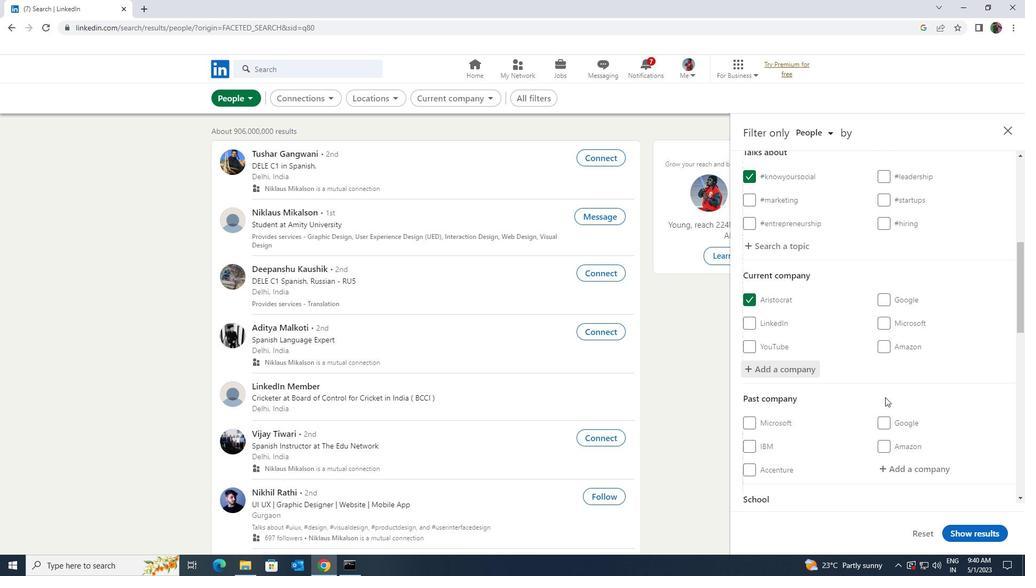 
Action: Mouse scrolled (885, 397) with delta (0, 0)
Screenshot: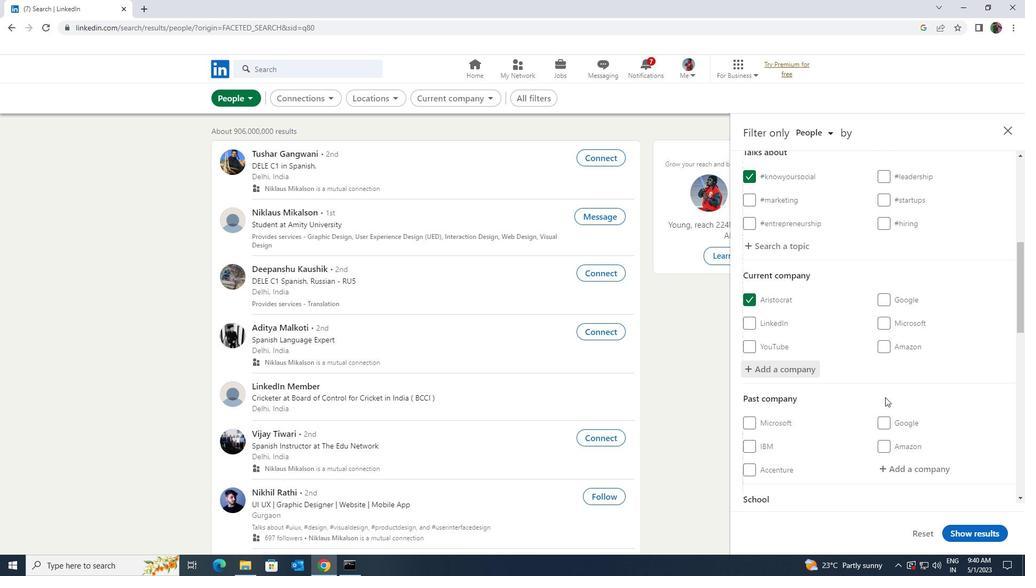 
Action: Mouse scrolled (885, 397) with delta (0, 0)
Screenshot: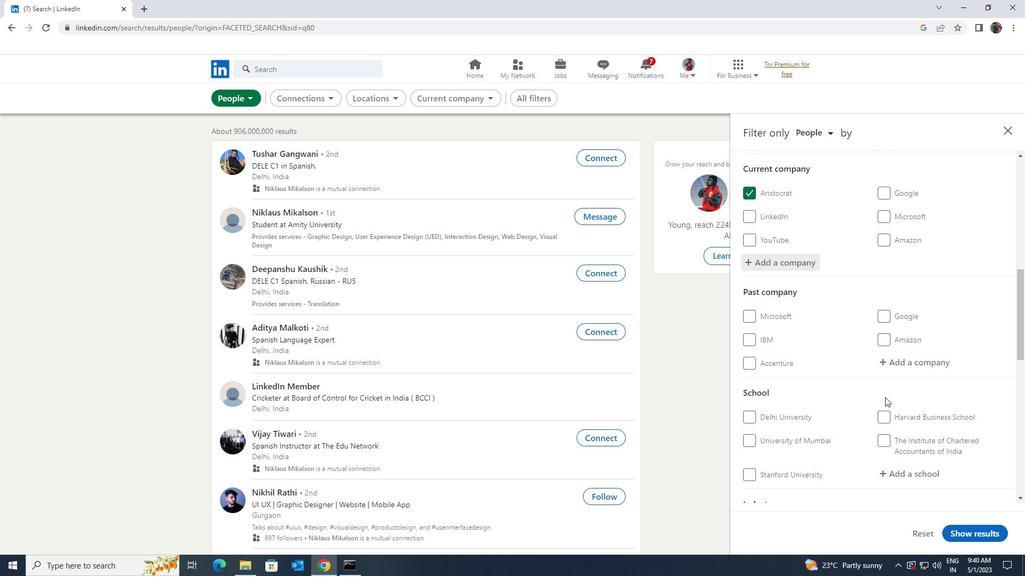 
Action: Mouse scrolled (885, 397) with delta (0, 0)
Screenshot: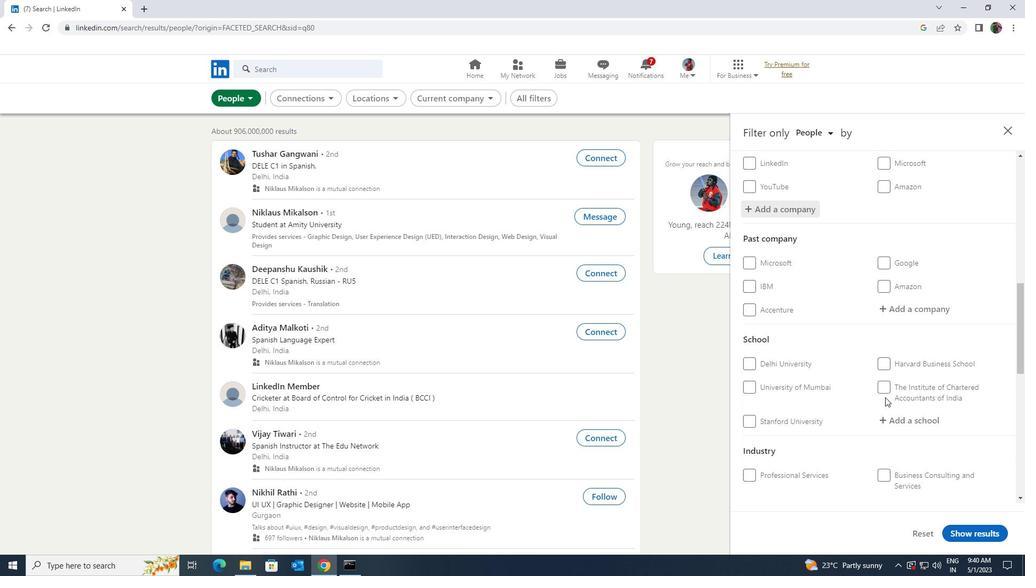 
Action: Mouse moved to (895, 368)
Screenshot: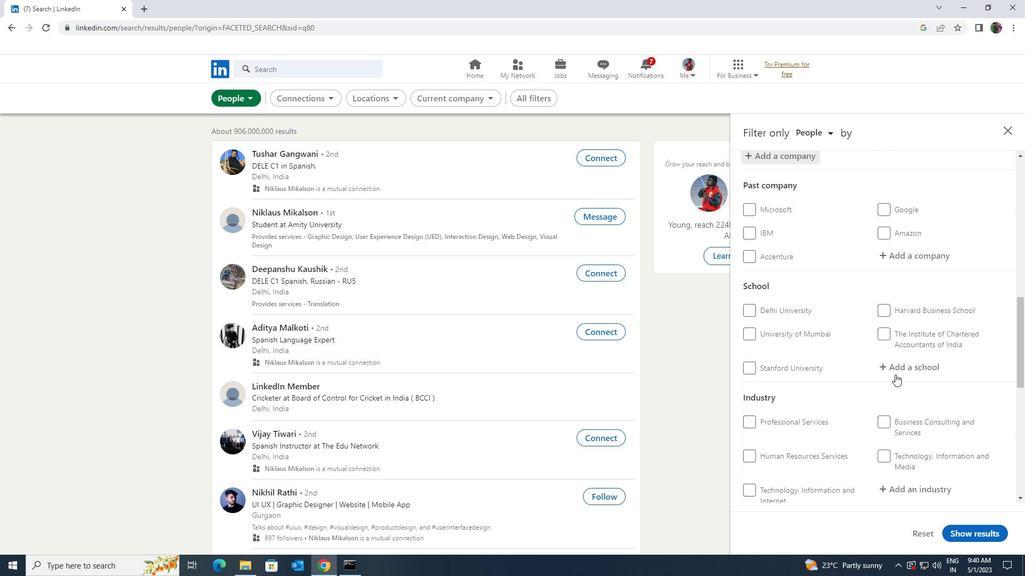 
Action: Mouse pressed left at (895, 368)
Screenshot: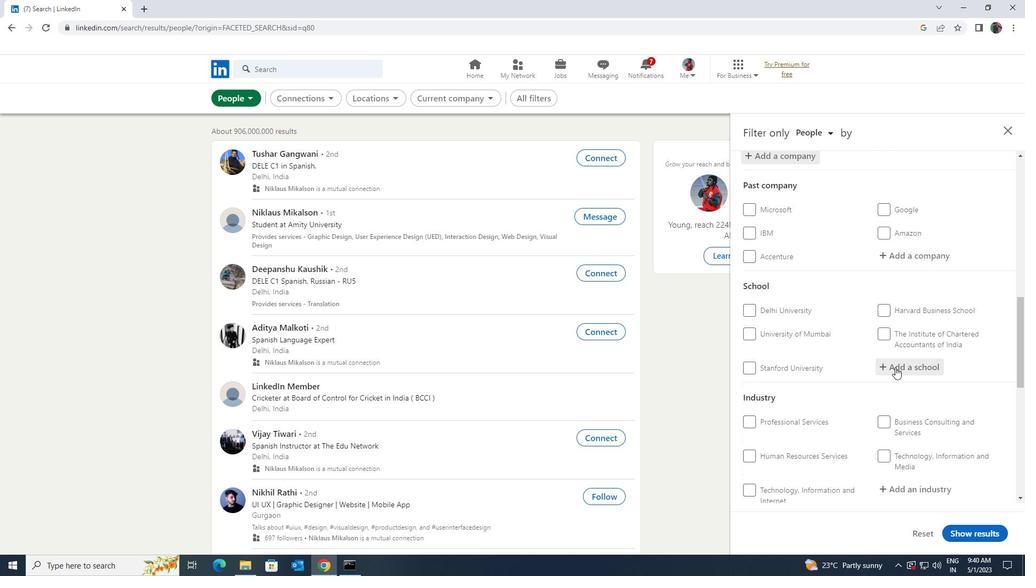 
Action: Key pressed <Key.shift>NATIONAL<Key.space><Key.shift>INSTITUTE<Key.space>OF<Key.space><Key.shift>TECHNOLOGY<Key.space><Key.shift>ROU
Screenshot: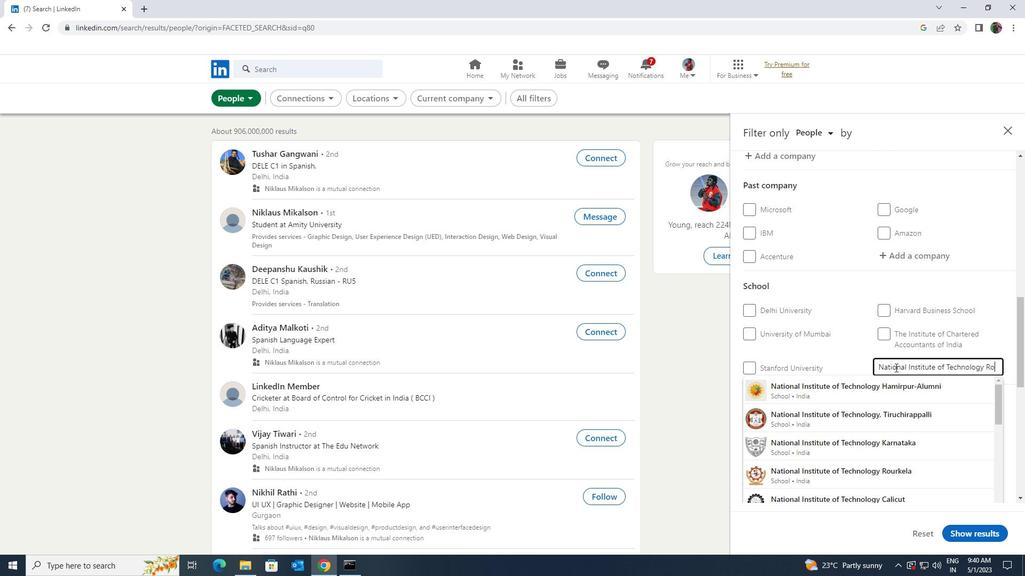 
Action: Mouse moved to (894, 382)
Screenshot: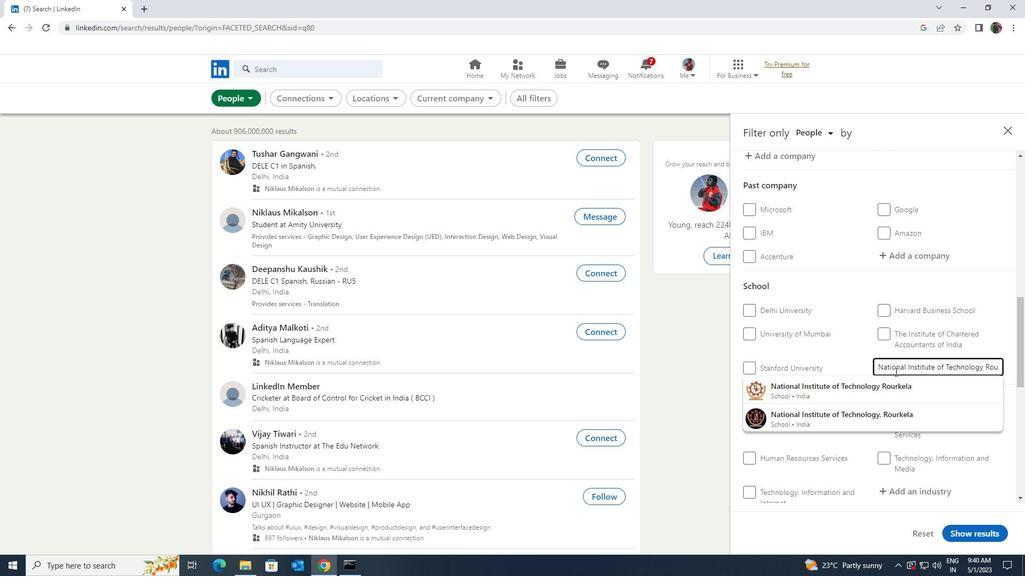 
Action: Mouse pressed left at (894, 382)
Screenshot: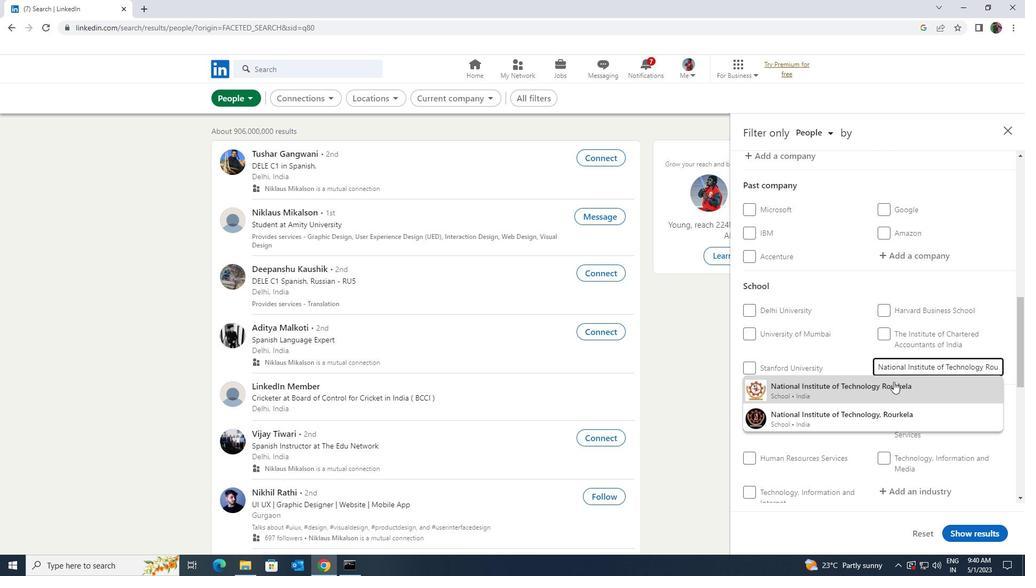 
Action: Mouse scrolled (894, 381) with delta (0, 0)
Screenshot: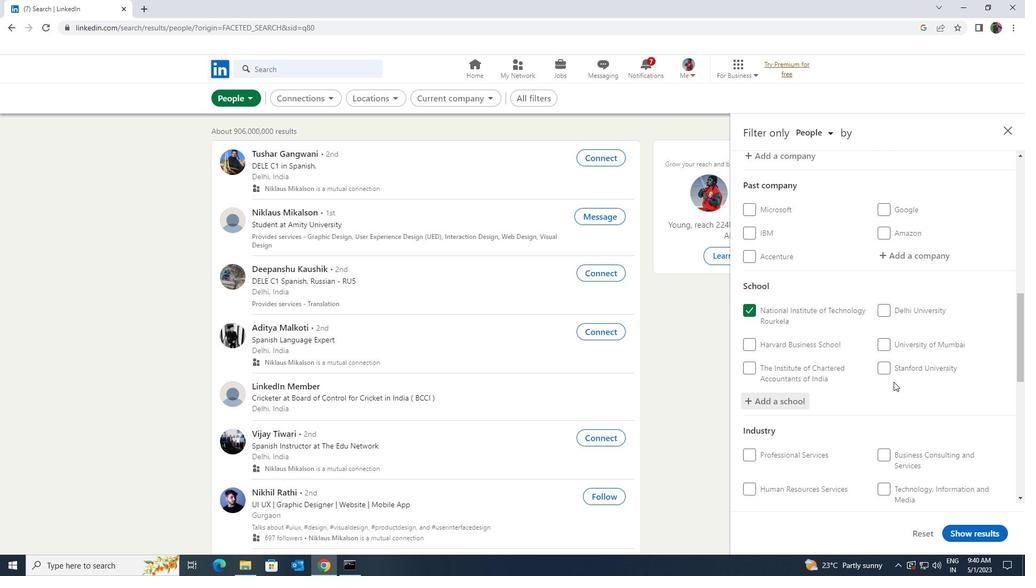 
Action: Mouse scrolled (894, 381) with delta (0, 0)
Screenshot: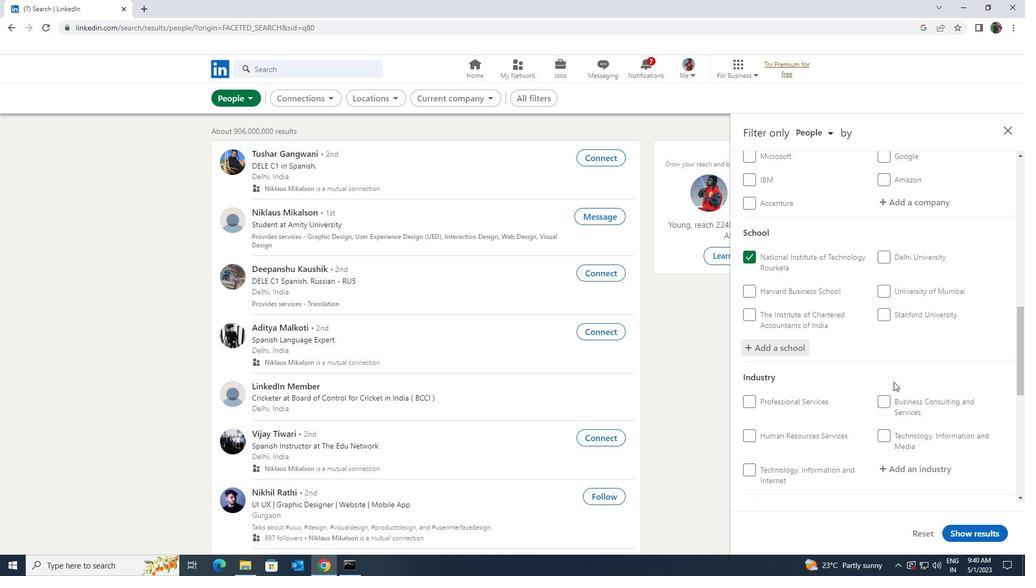 
Action: Mouse moved to (894, 411)
Screenshot: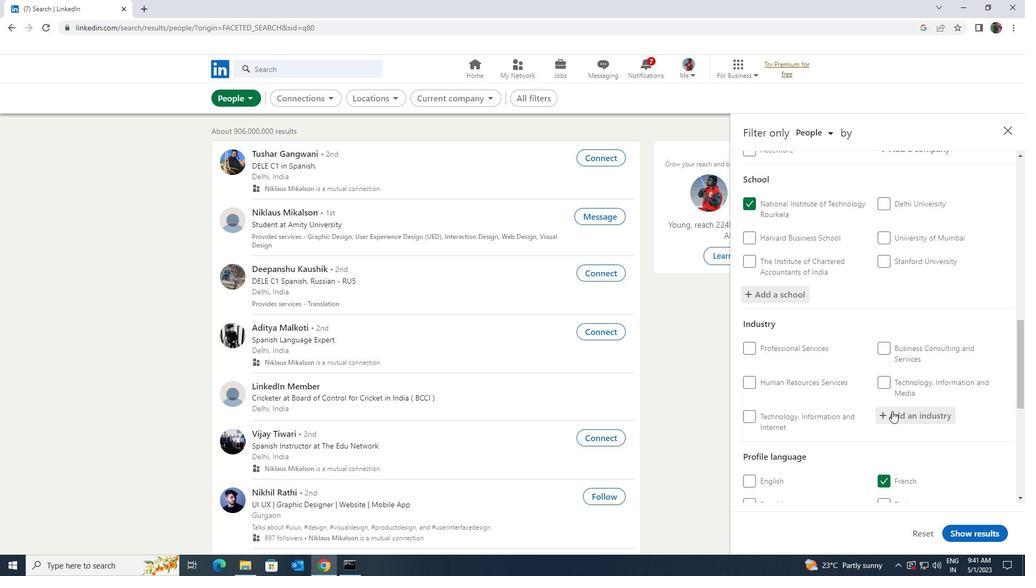 
Action: Mouse pressed left at (894, 411)
Screenshot: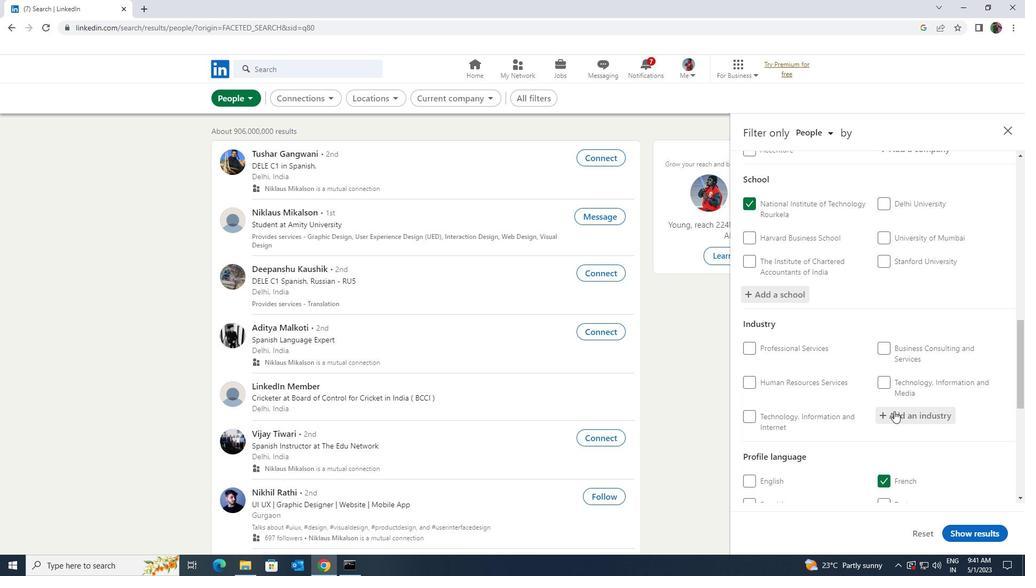 
Action: Key pressed <Key.shift>MOVIES<Key.space>
Screenshot: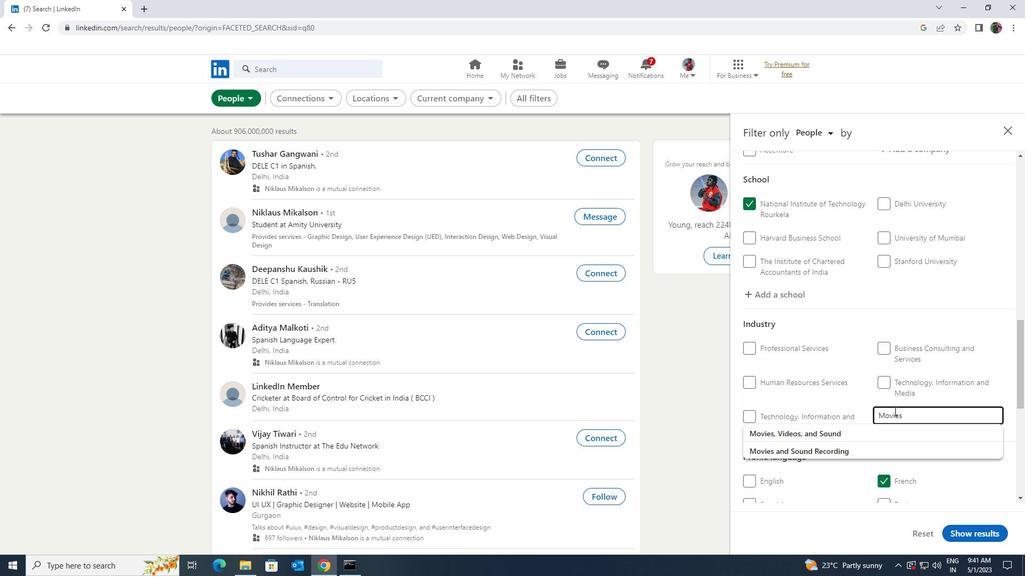 
Action: Mouse moved to (879, 445)
Screenshot: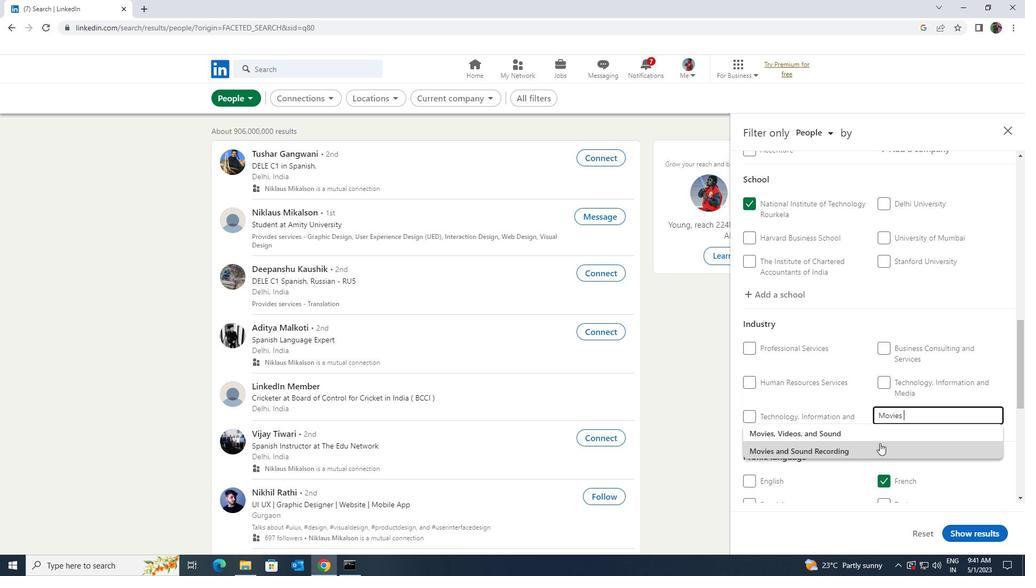 
Action: Mouse pressed left at (879, 445)
Screenshot: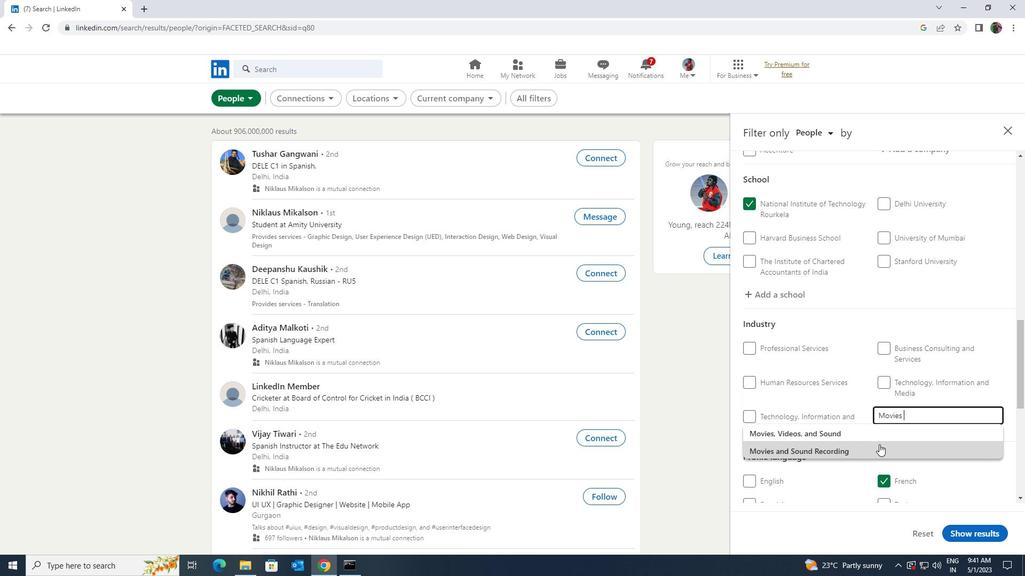 
Action: Mouse moved to (880, 443)
Screenshot: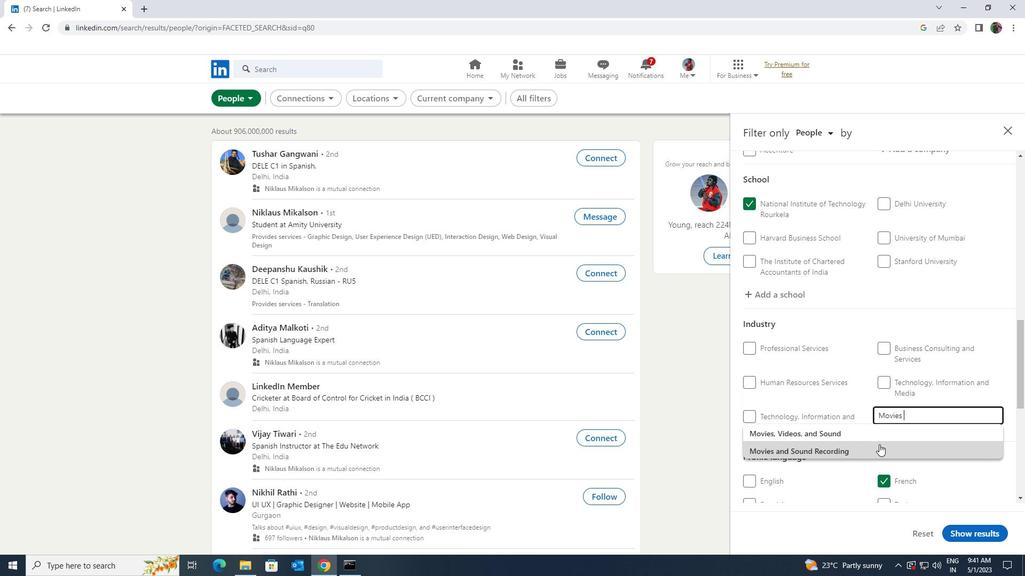 
Action: Mouse scrolled (880, 442) with delta (0, 0)
Screenshot: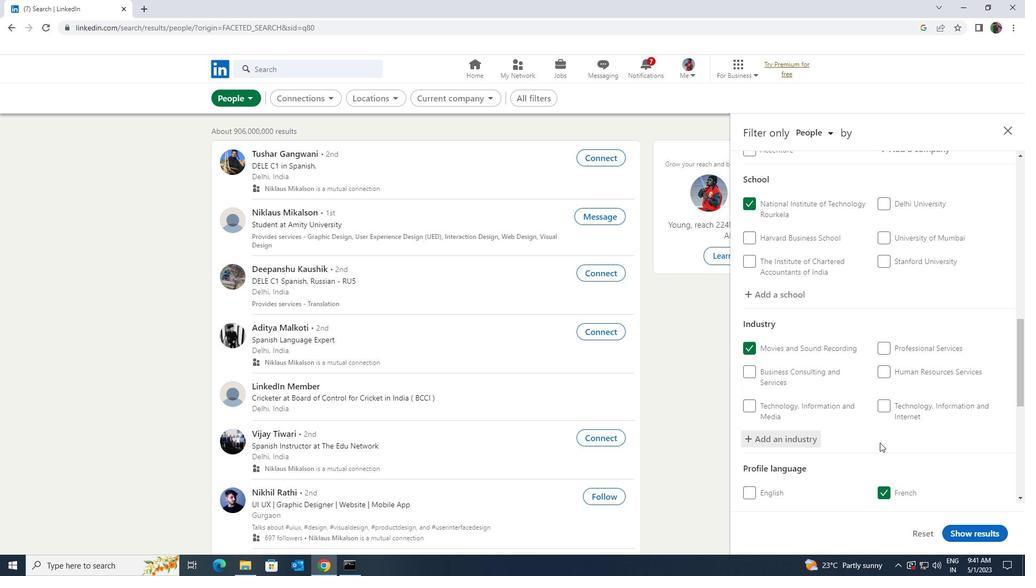 
Action: Mouse scrolled (880, 442) with delta (0, 0)
Screenshot: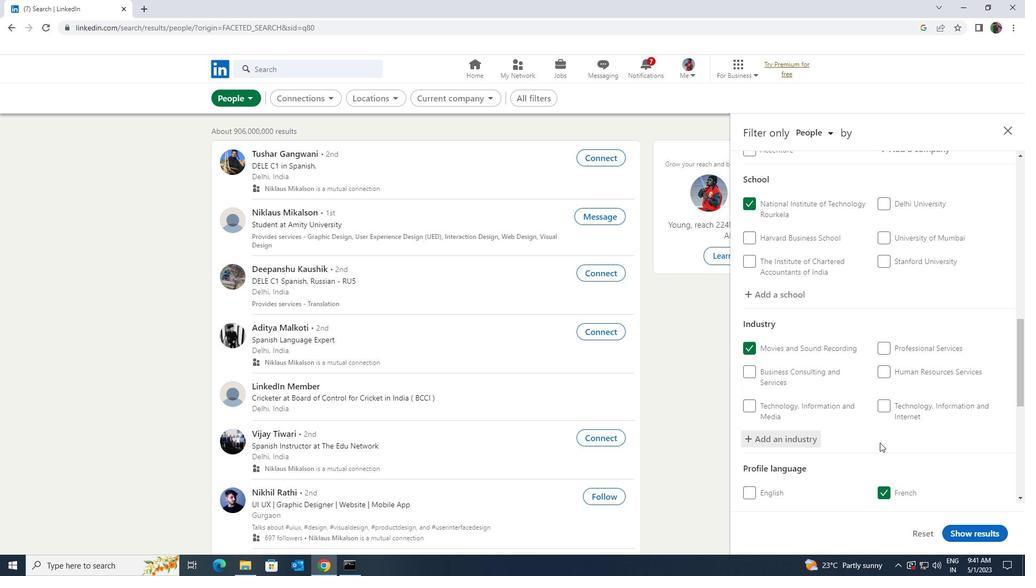 
Action: Mouse moved to (882, 441)
Screenshot: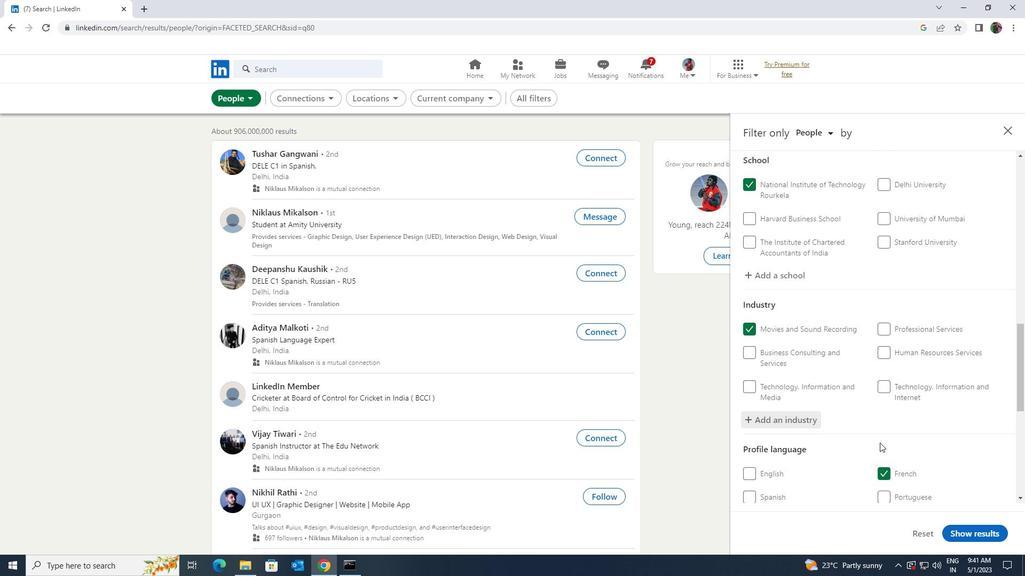 
Action: Mouse scrolled (882, 441) with delta (0, 0)
Screenshot: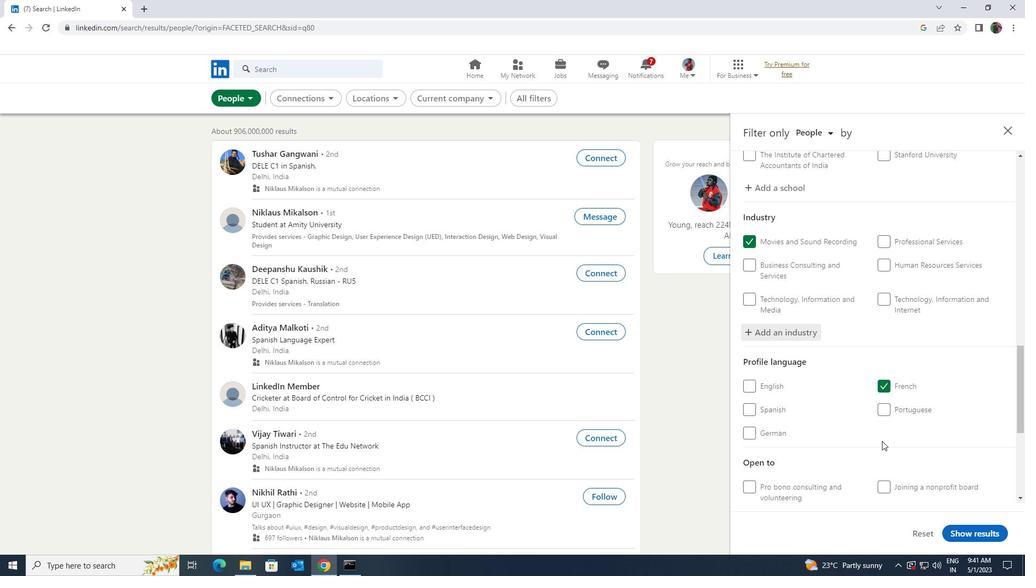 
Action: Mouse scrolled (882, 441) with delta (0, 0)
Screenshot: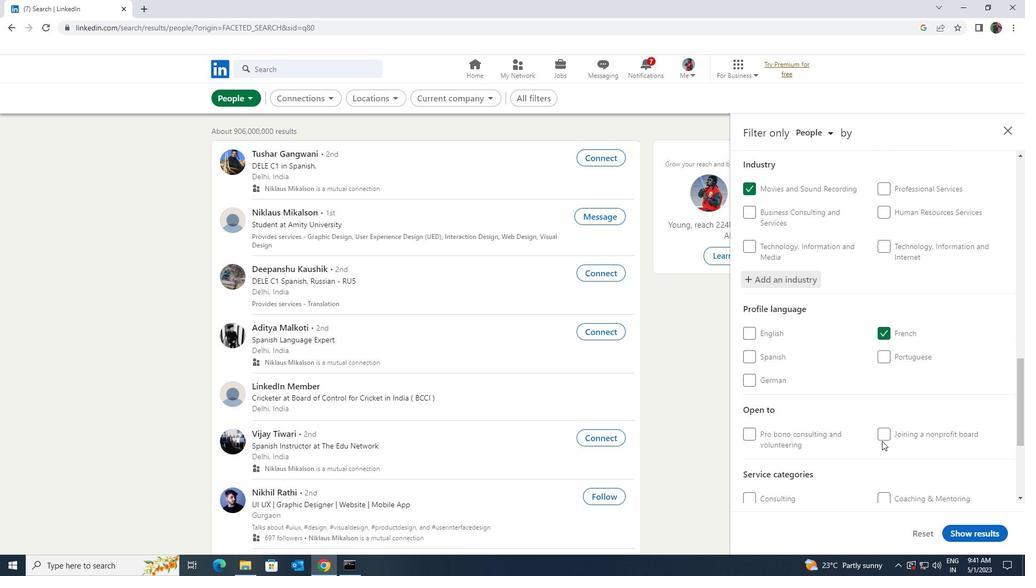
Action: Mouse scrolled (882, 441) with delta (0, 0)
Screenshot: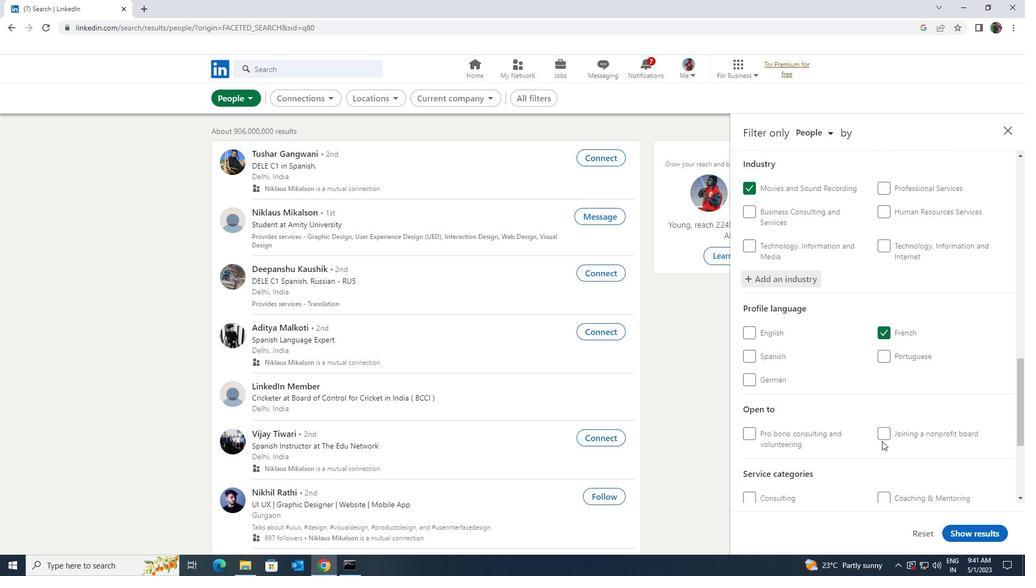 
Action: Mouse scrolled (882, 441) with delta (0, 0)
Screenshot: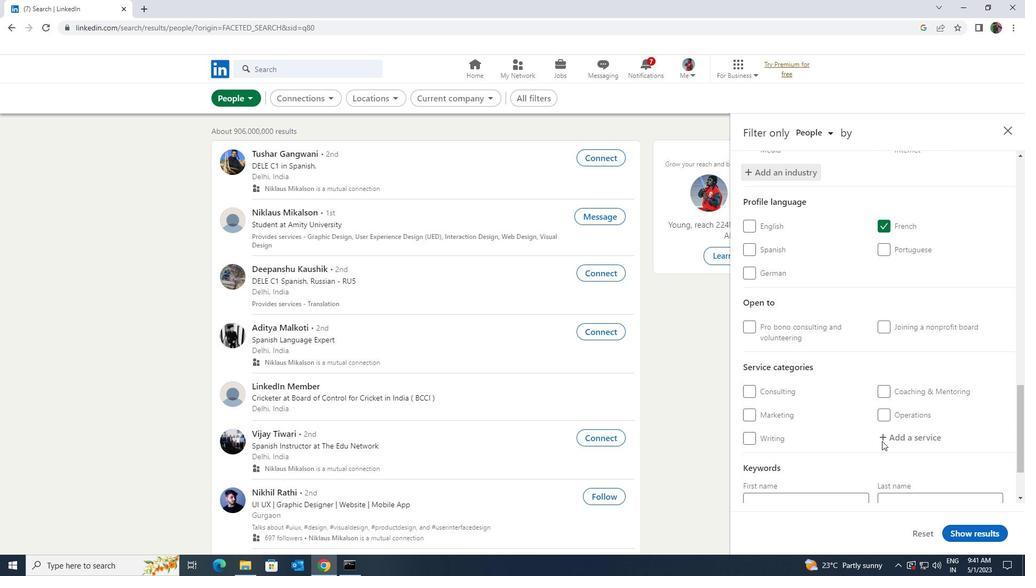 
Action: Mouse moved to (898, 387)
Screenshot: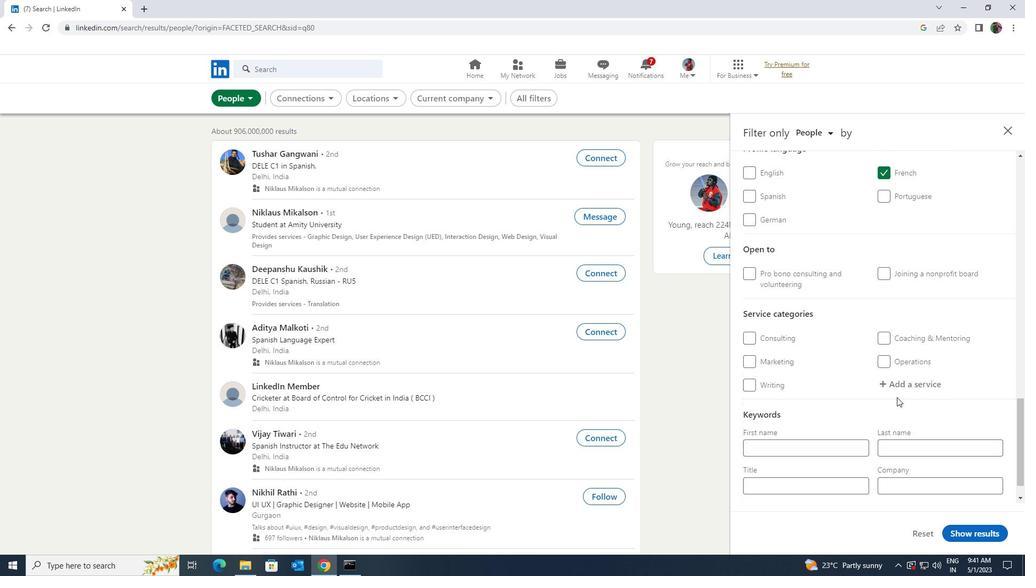 
Action: Mouse pressed left at (898, 387)
Screenshot: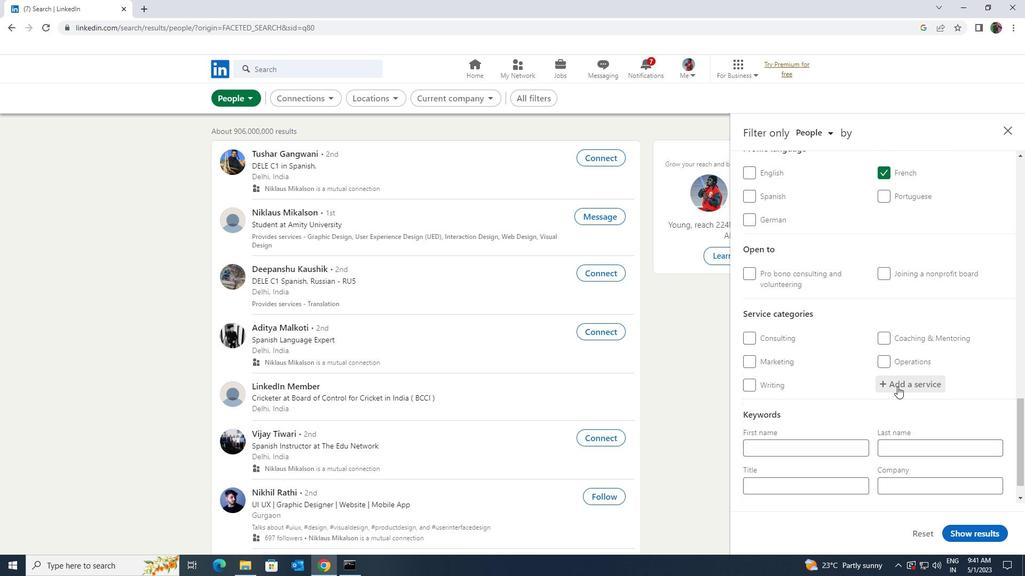 
Action: Key pressed <Key.shift>DIGITAL<Key.space>
Screenshot: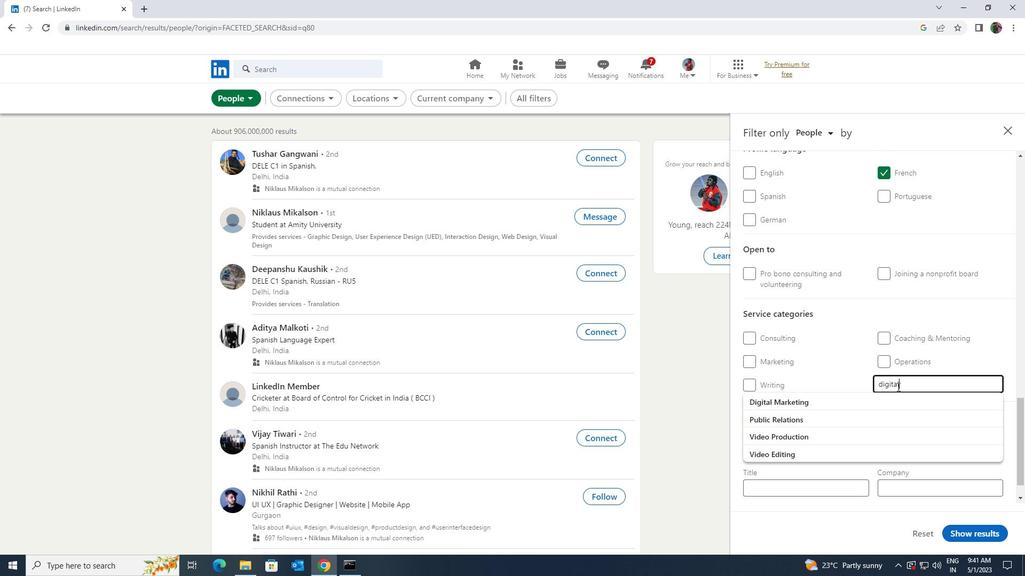
Action: Mouse moved to (898, 396)
Screenshot: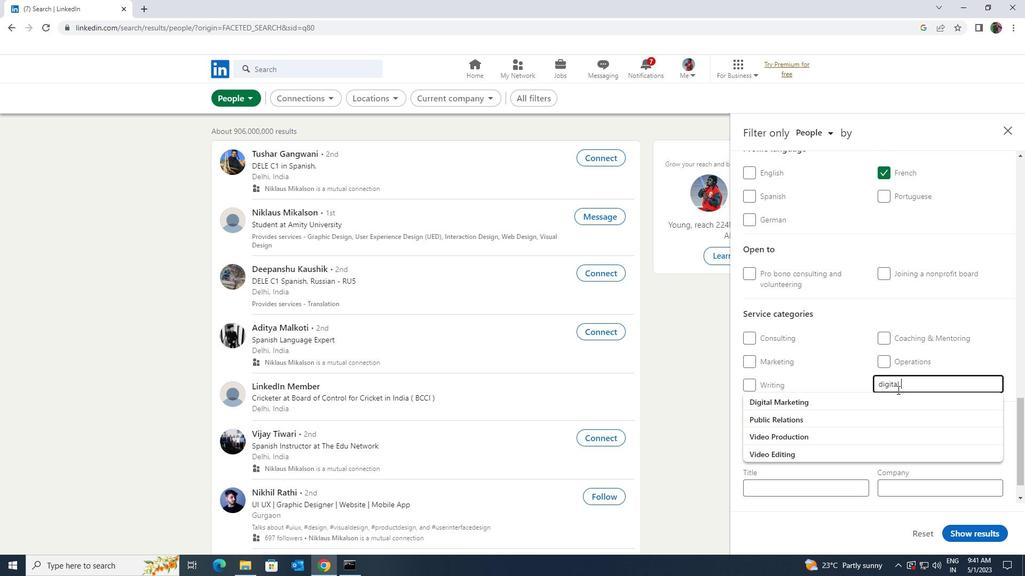 
Action: Mouse pressed left at (898, 396)
Screenshot: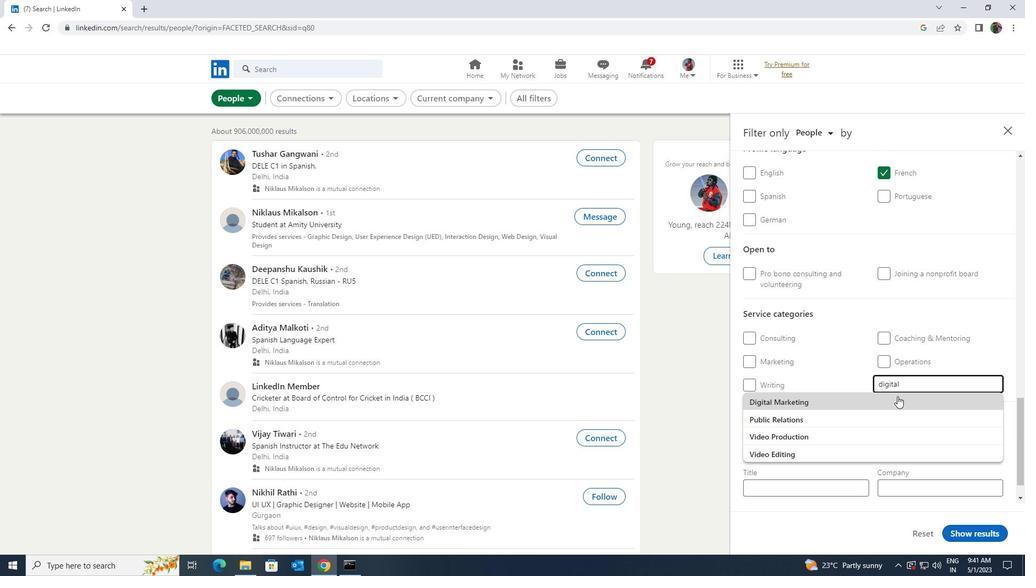 
Action: Mouse scrolled (898, 396) with delta (0, 0)
Screenshot: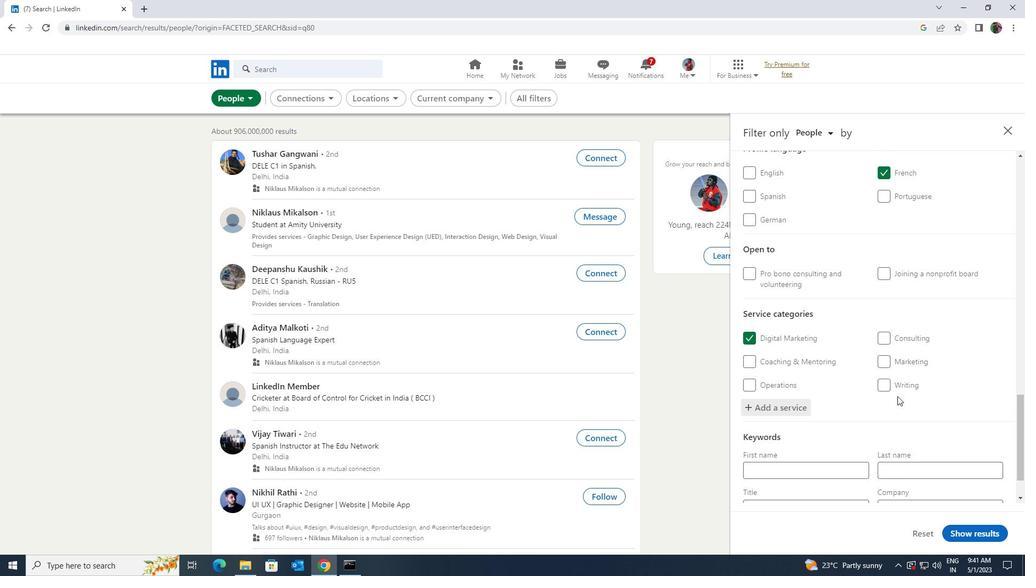 
Action: Mouse scrolled (898, 396) with delta (0, 0)
Screenshot: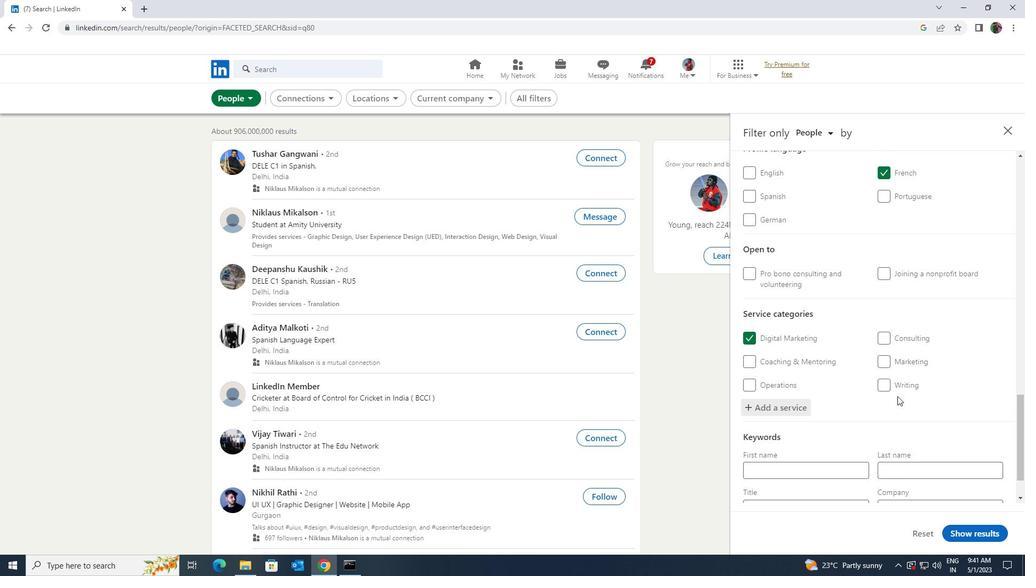 
Action: Mouse moved to (838, 458)
Screenshot: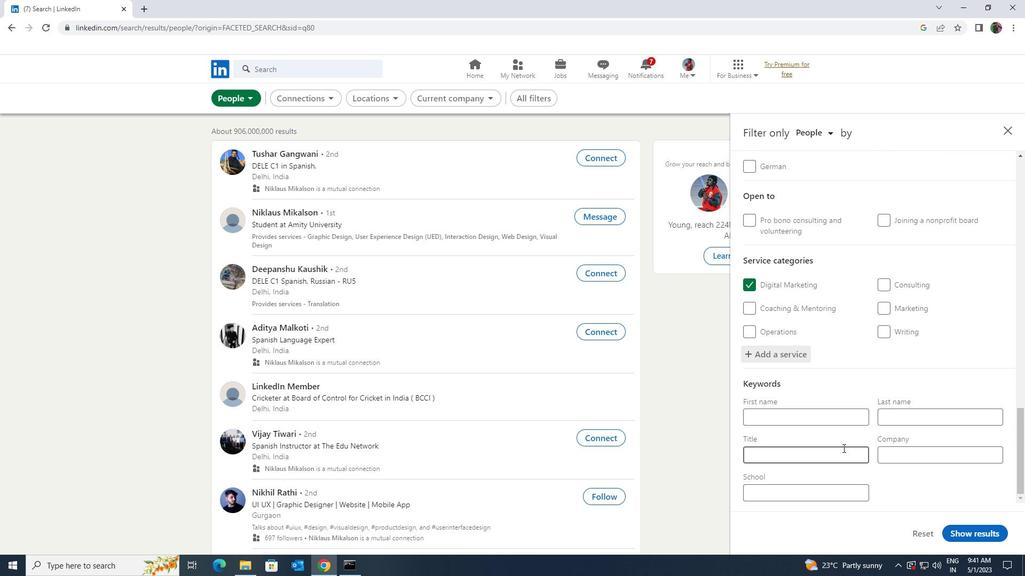 
Action: Mouse pressed left at (838, 458)
Screenshot: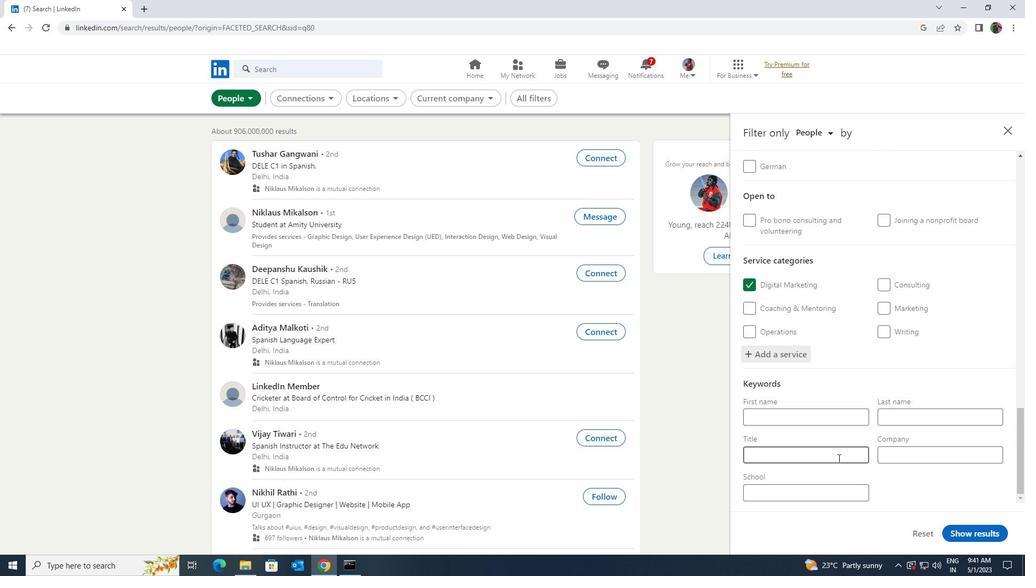 
Action: Key pressed <Key.shift>ENGINEERING<Key.space><Key.shift>TECHNIV<Key.backspace>CIAN
Screenshot: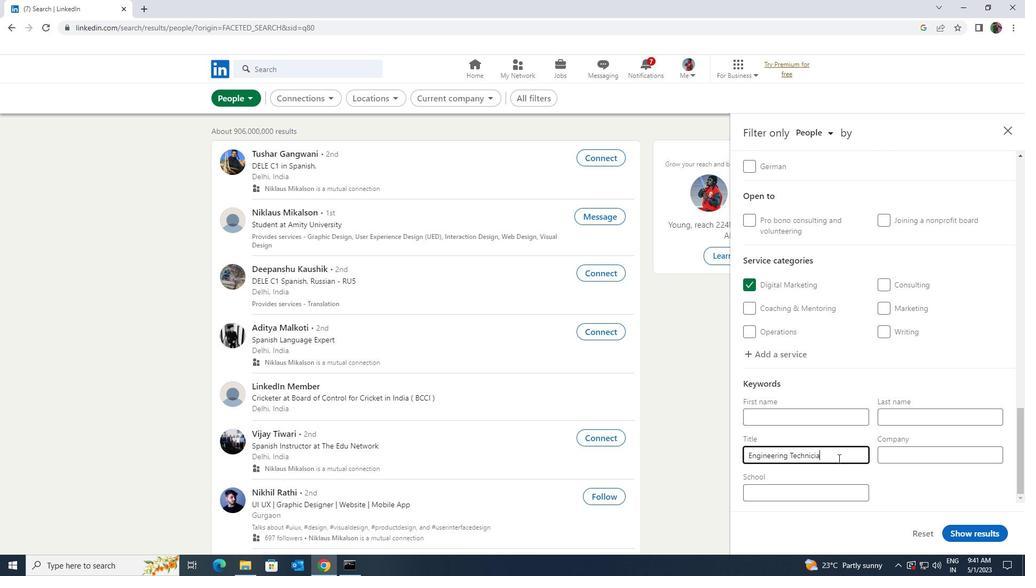 
Action: Mouse moved to (964, 527)
Screenshot: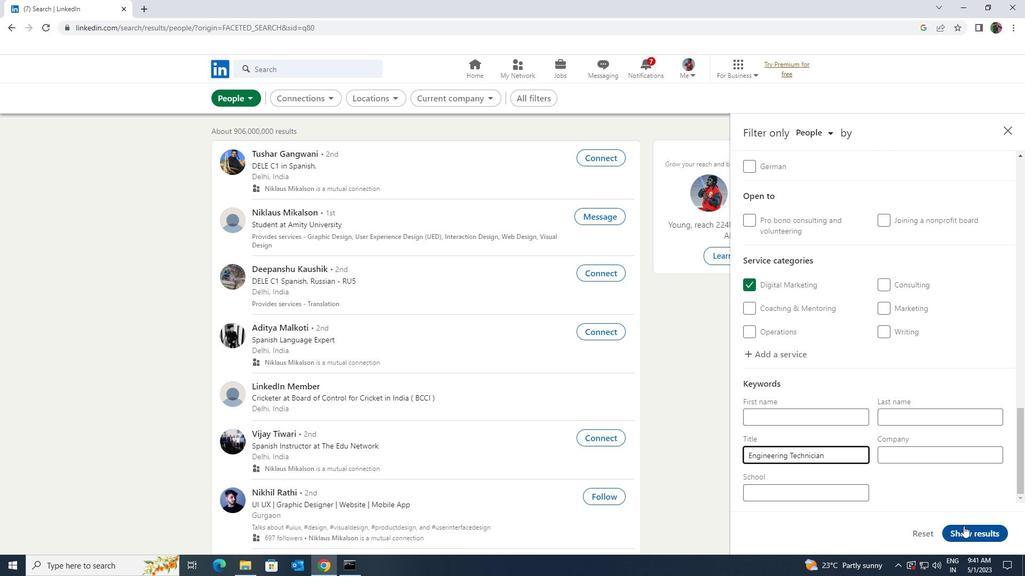 
Action: Mouse pressed left at (964, 527)
Screenshot: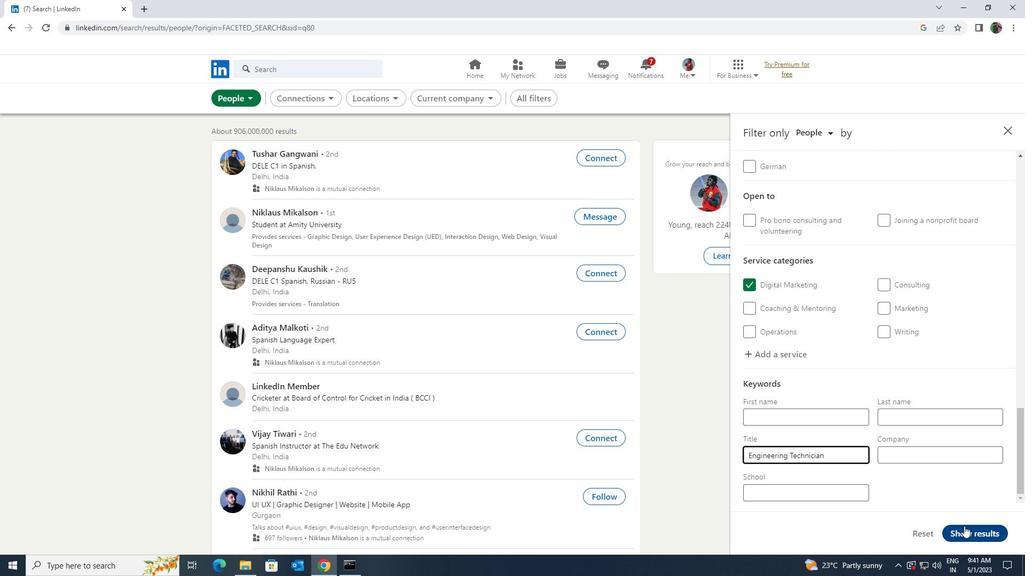 
